 Task: Find connections with filter location Dahegām with filter topic #Socialmediaadvertisingwith filter profile language German with filter current company Soho House & Co with filter school Sree Sastha Institute of Engineering and Technology with filter industry Research Services with filter service category Telecommunications with filter keywords title Playwright
Action: Mouse moved to (501, 74)
Screenshot: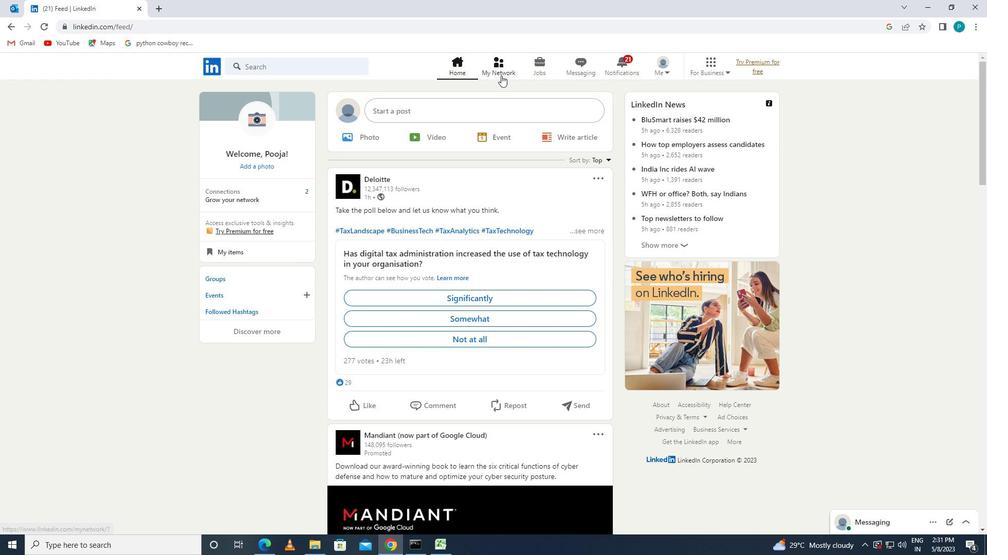 
Action: Mouse pressed left at (501, 74)
Screenshot: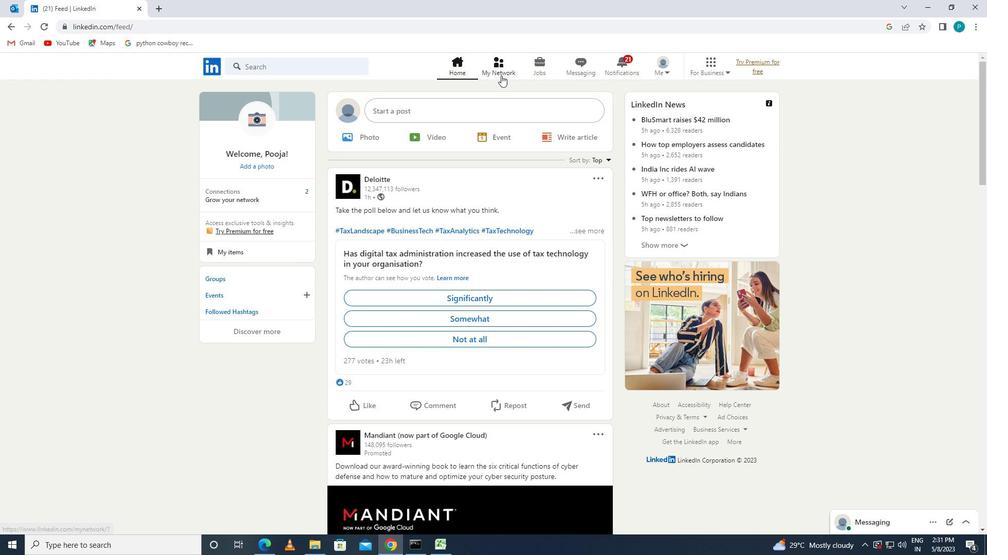 
Action: Mouse moved to (272, 118)
Screenshot: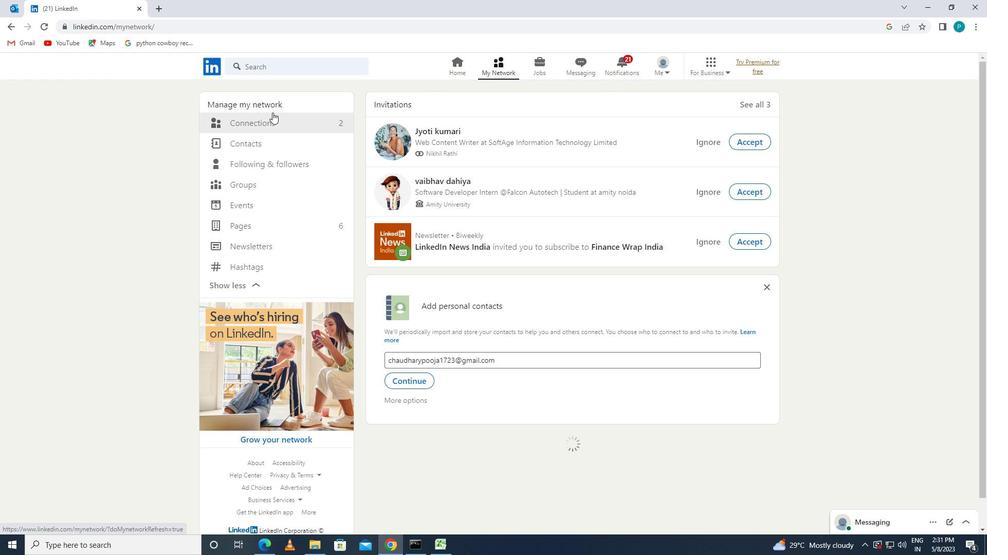 
Action: Mouse pressed left at (272, 118)
Screenshot: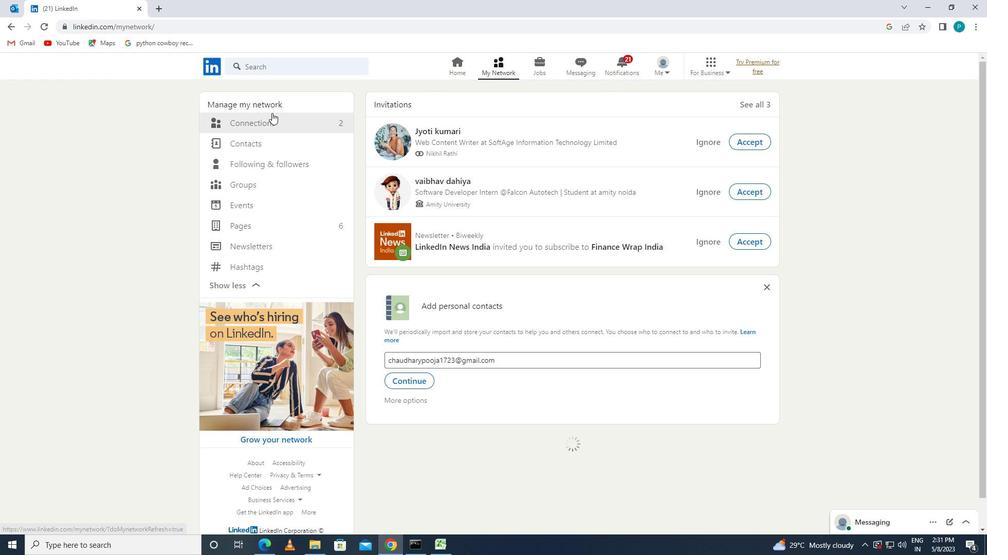 
Action: Mouse moved to (571, 122)
Screenshot: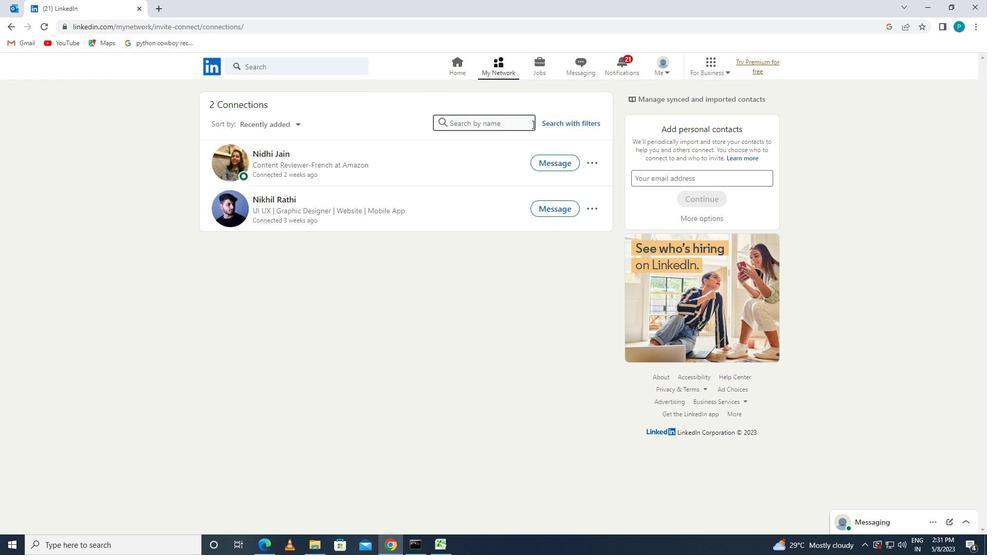 
Action: Mouse pressed left at (571, 122)
Screenshot: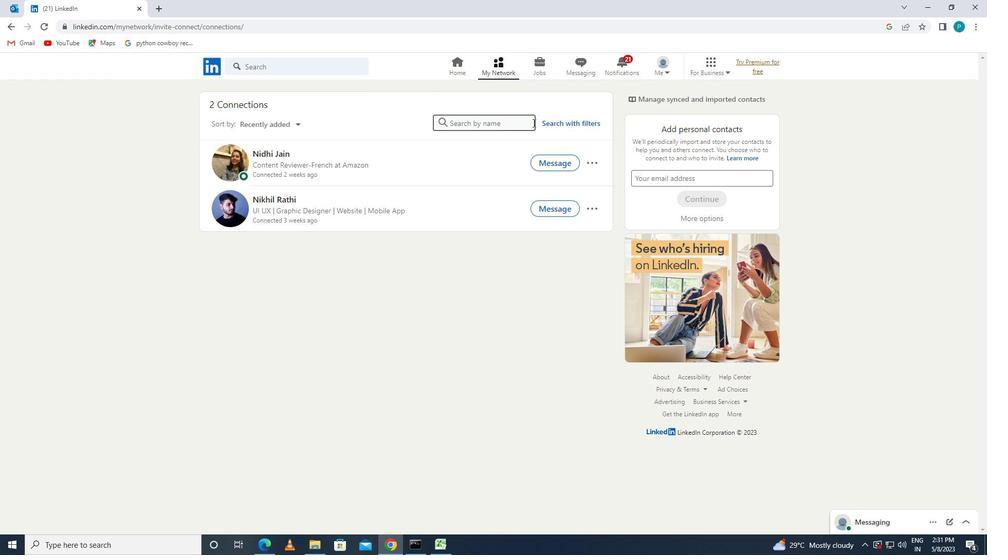 
Action: Mouse moved to (520, 88)
Screenshot: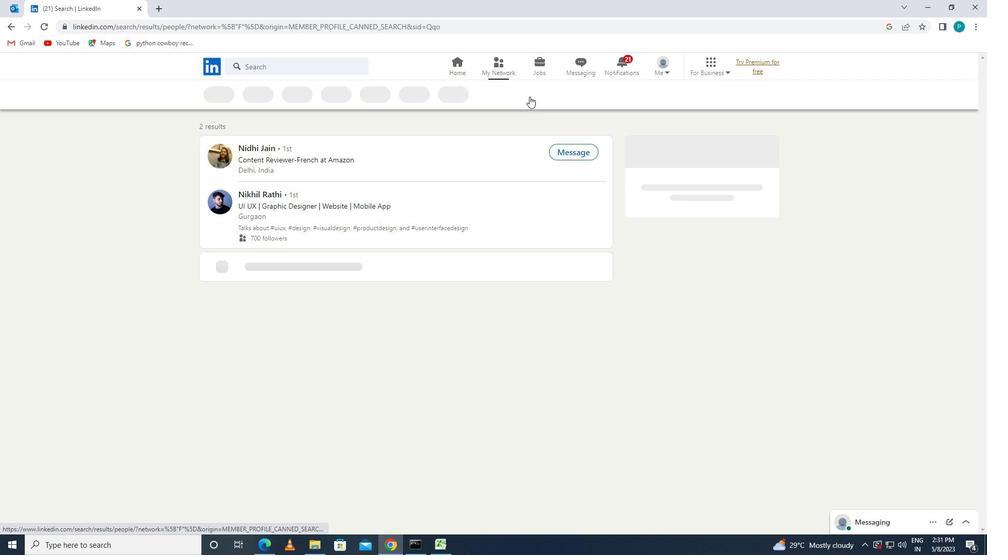 
Action: Mouse pressed left at (520, 88)
Screenshot: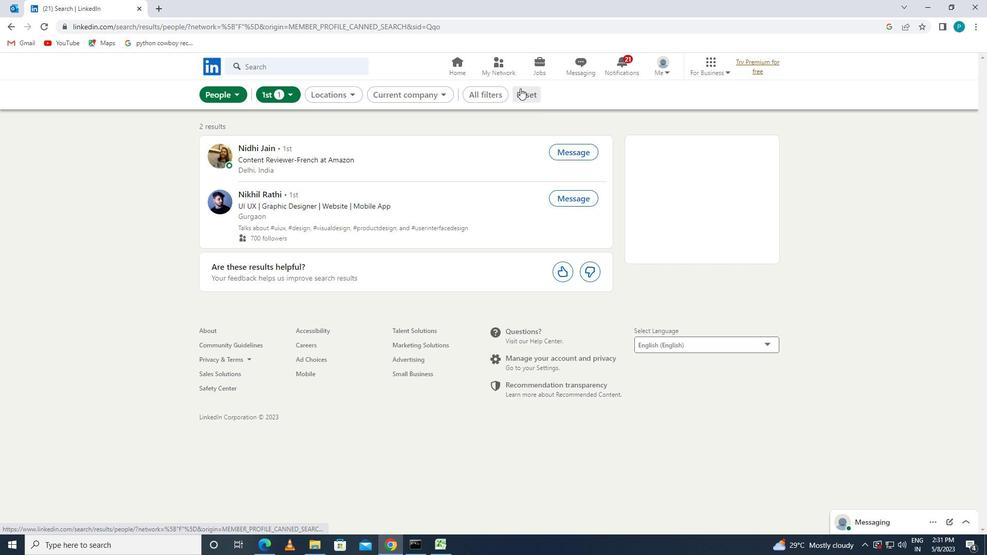 
Action: Mouse moved to (513, 94)
Screenshot: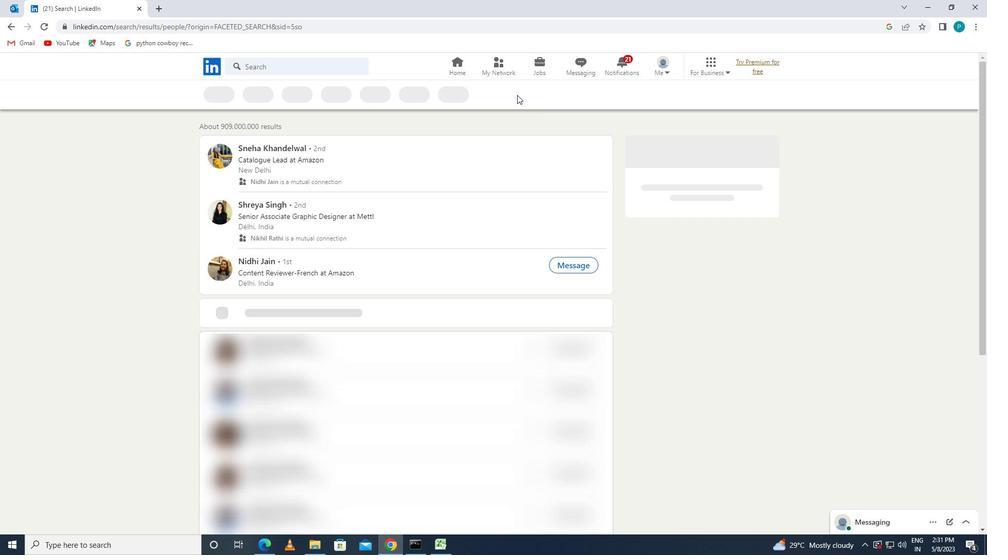 
Action: Mouse pressed left at (513, 94)
Screenshot: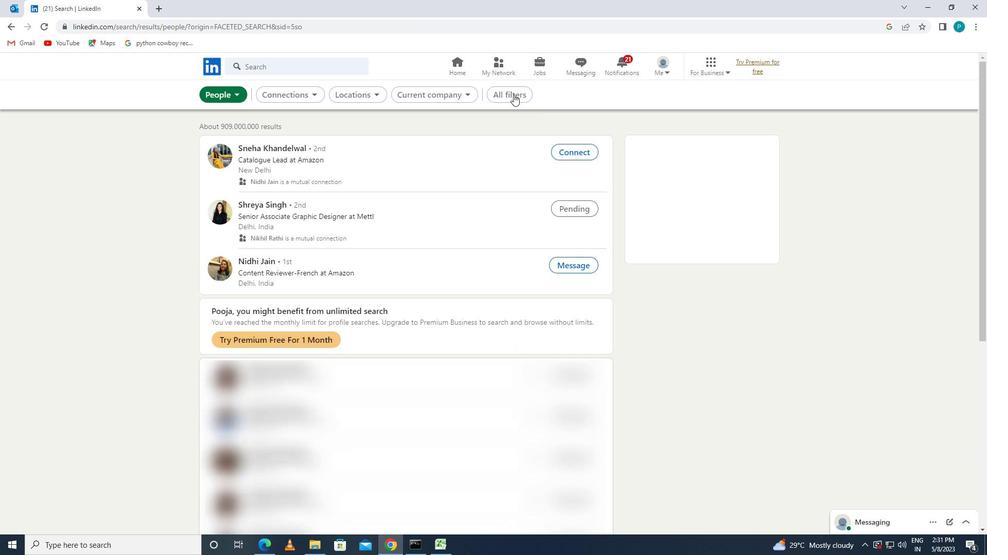 
Action: Mouse moved to (924, 385)
Screenshot: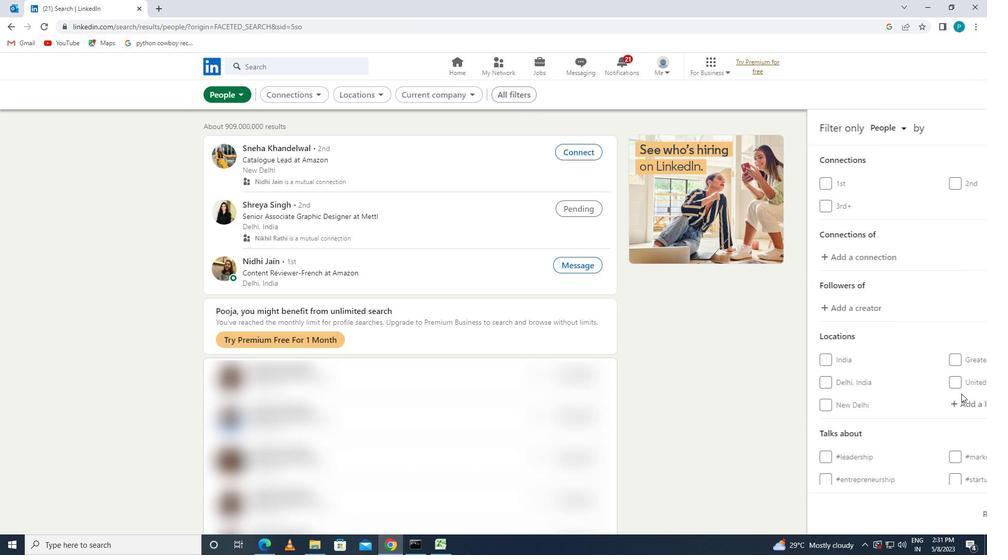 
Action: Mouse scrolled (924, 385) with delta (0, 0)
Screenshot: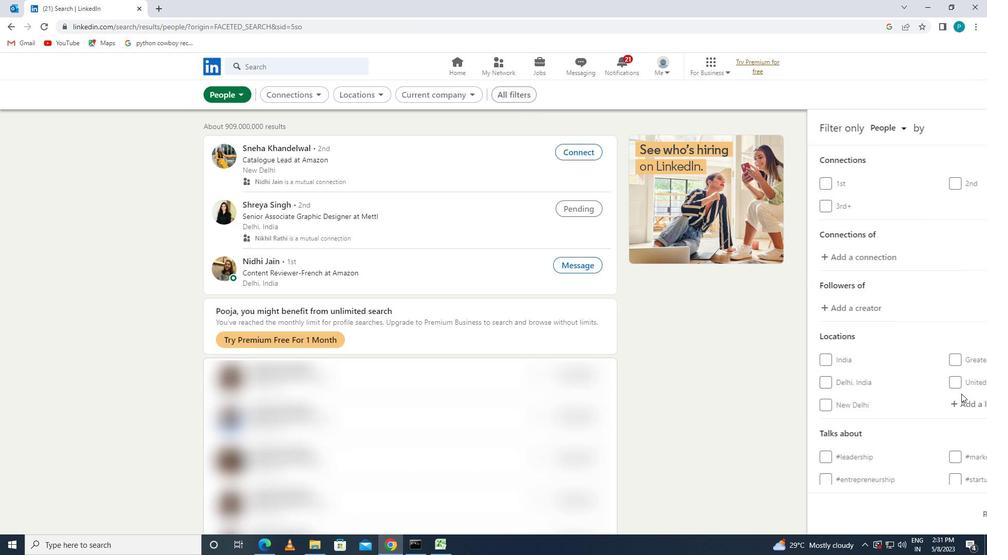 
Action: Mouse scrolled (924, 385) with delta (0, 0)
Screenshot: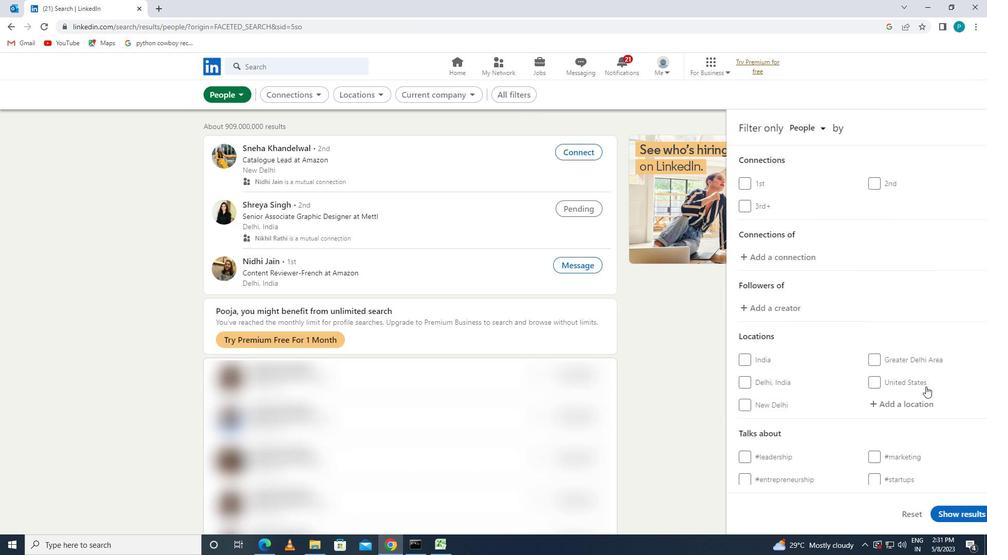 
Action: Mouse moved to (870, 306)
Screenshot: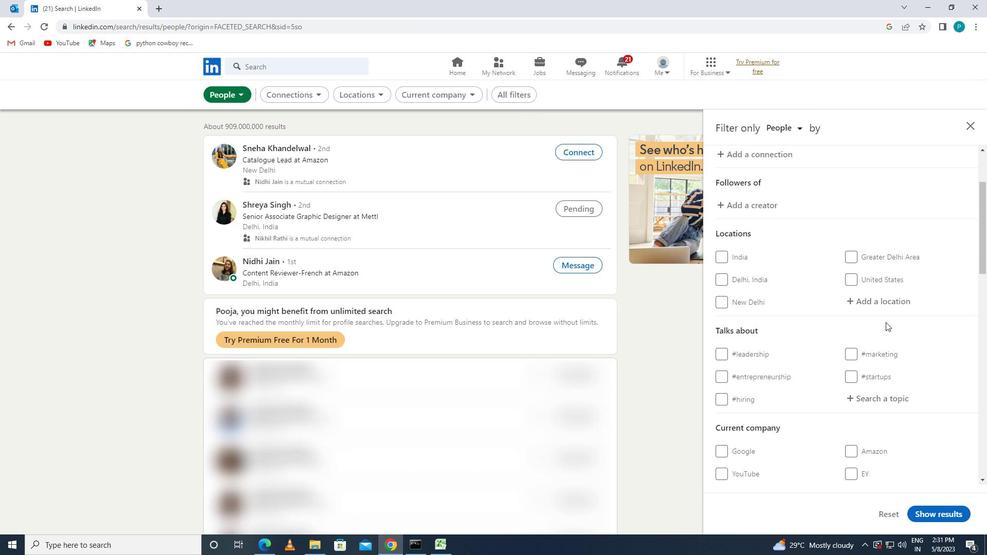 
Action: Mouse pressed left at (870, 306)
Screenshot: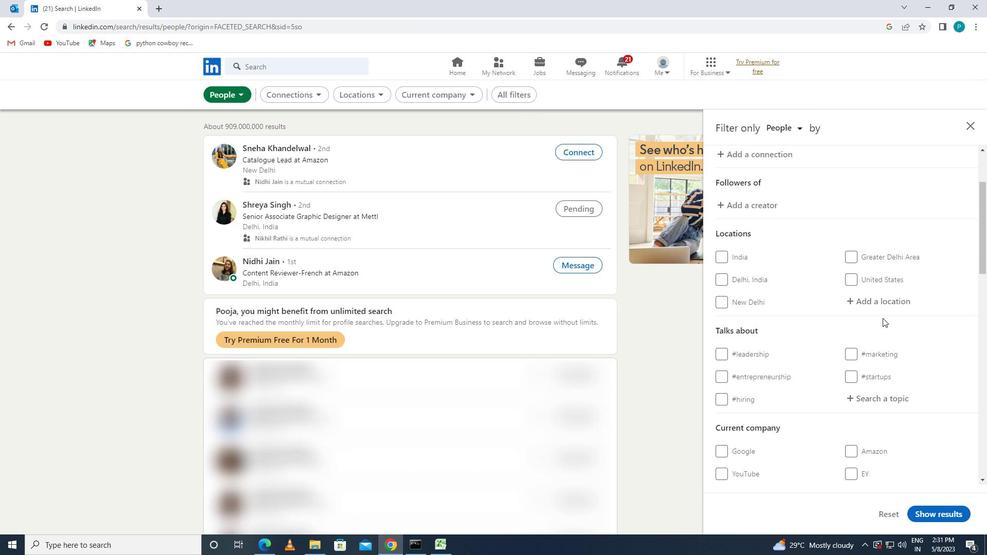 
Action: Key pressed <Key.caps_lock>d<Key.caps_lock>ahegam
Screenshot: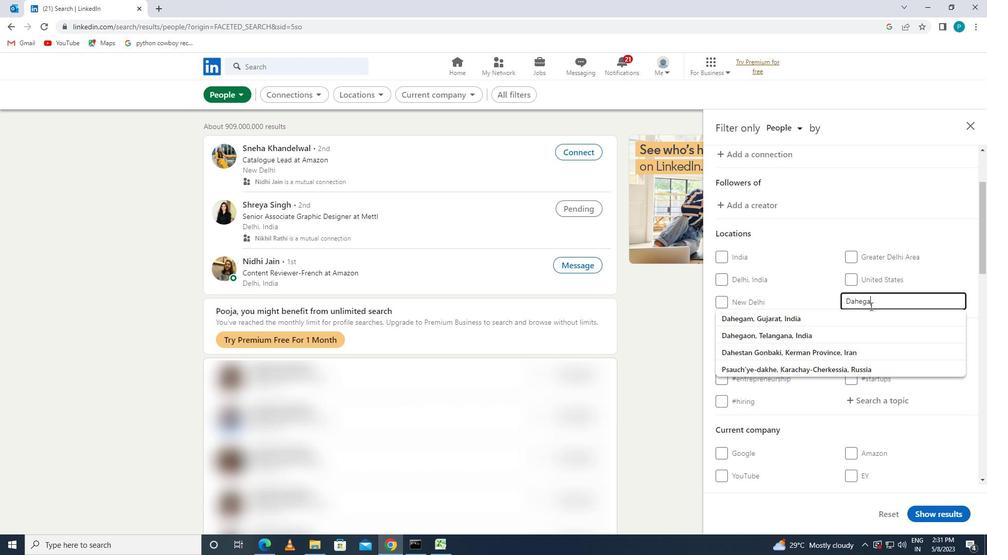 
Action: Mouse moved to (869, 313)
Screenshot: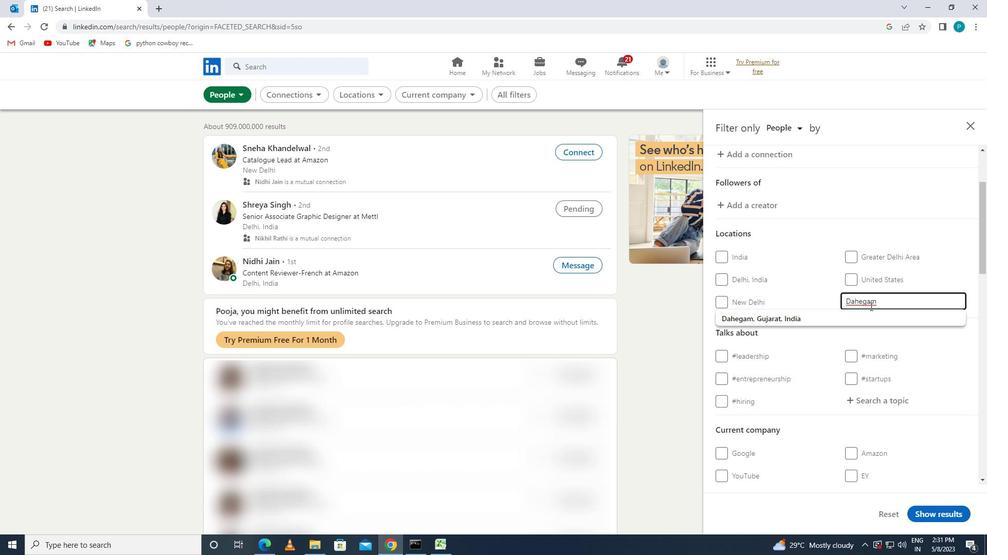 
Action: Mouse pressed left at (869, 313)
Screenshot: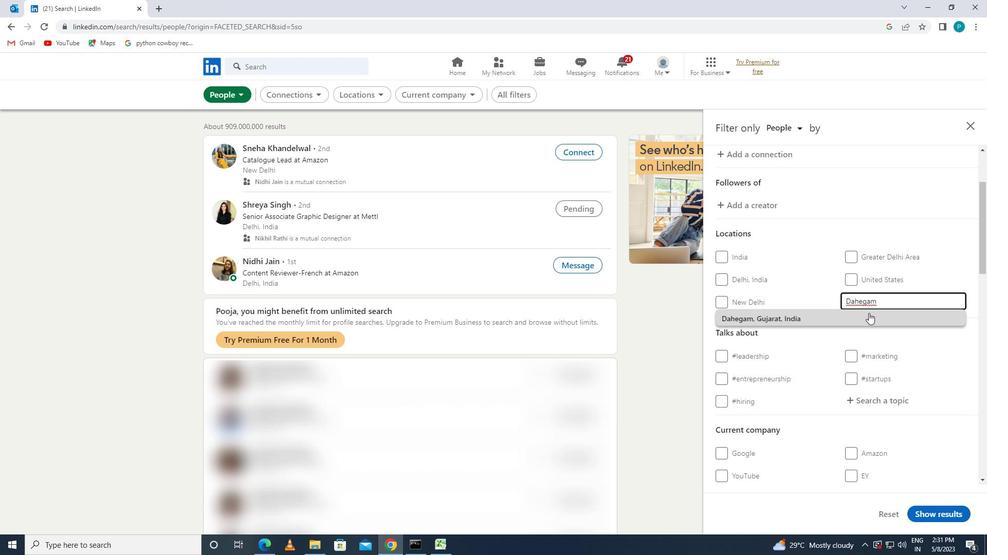 
Action: Mouse moved to (875, 323)
Screenshot: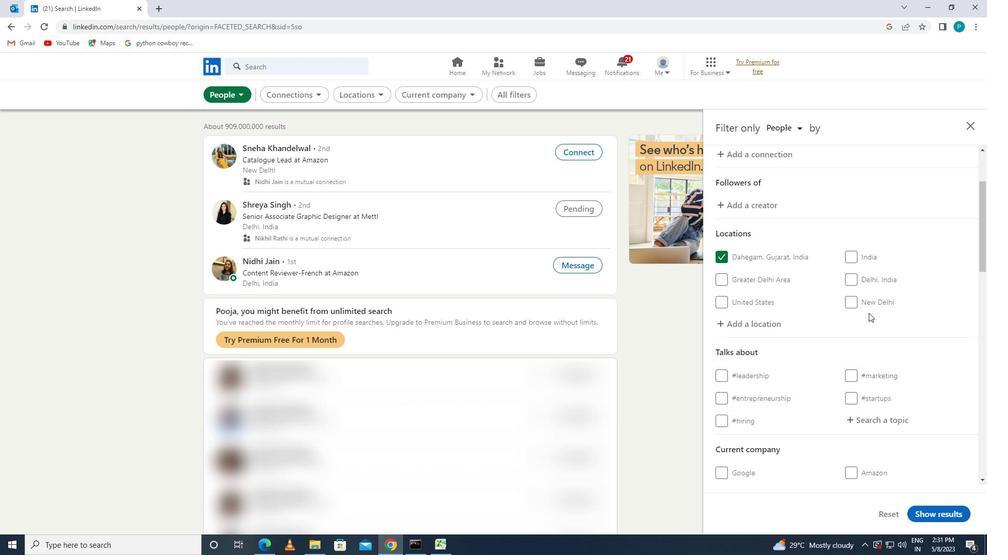 
Action: Mouse scrolled (875, 323) with delta (0, 0)
Screenshot: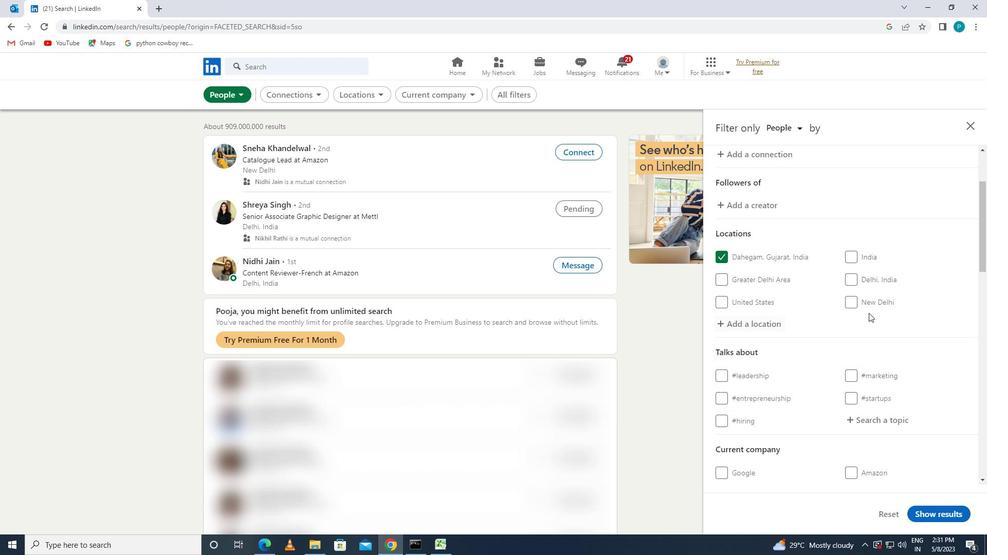 
Action: Mouse scrolled (875, 323) with delta (0, 0)
Screenshot: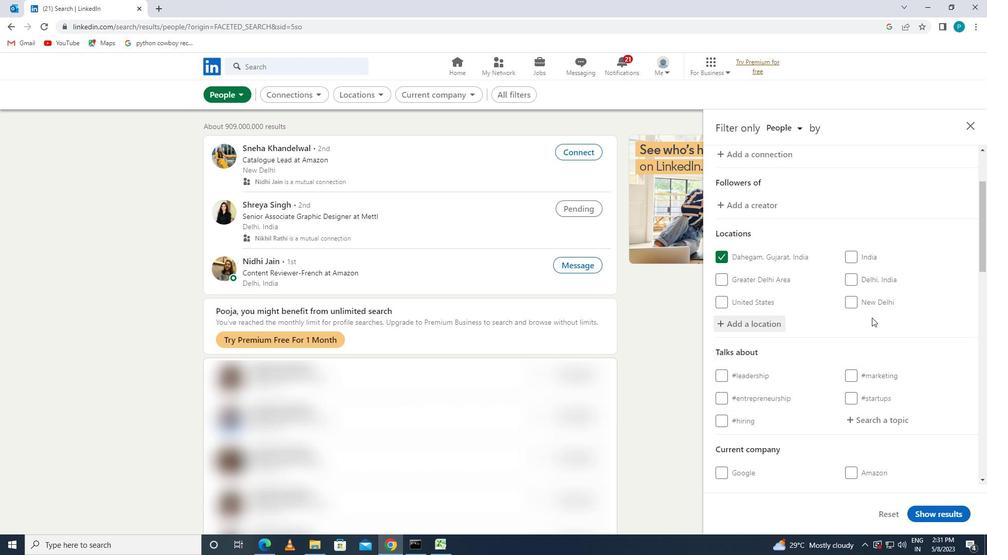 
Action: Mouse pressed left at (875, 323)
Screenshot: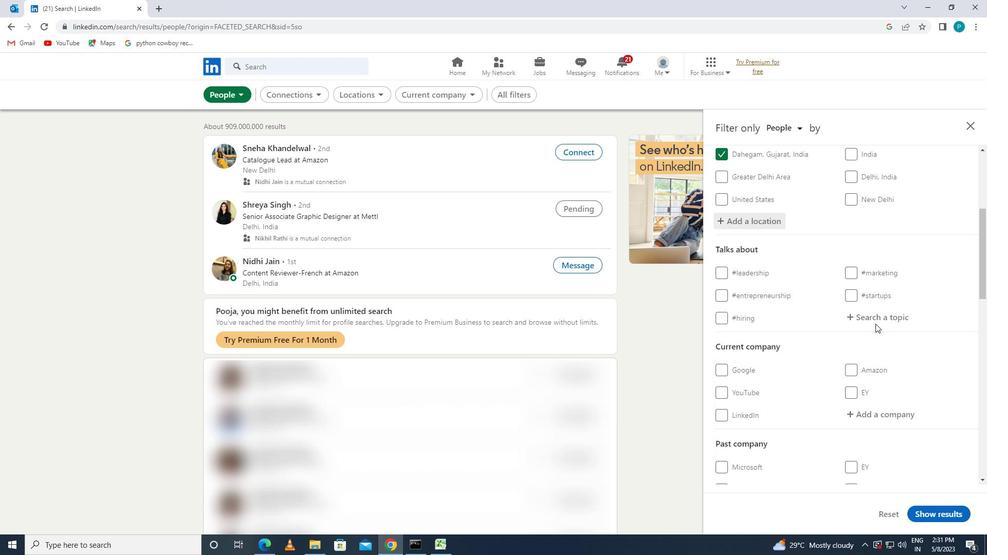 
Action: Key pressed <Key.shift>#<Key.caps_lock>S<Key.caps_lock>OCIALMEDIAADVERTISING
Screenshot: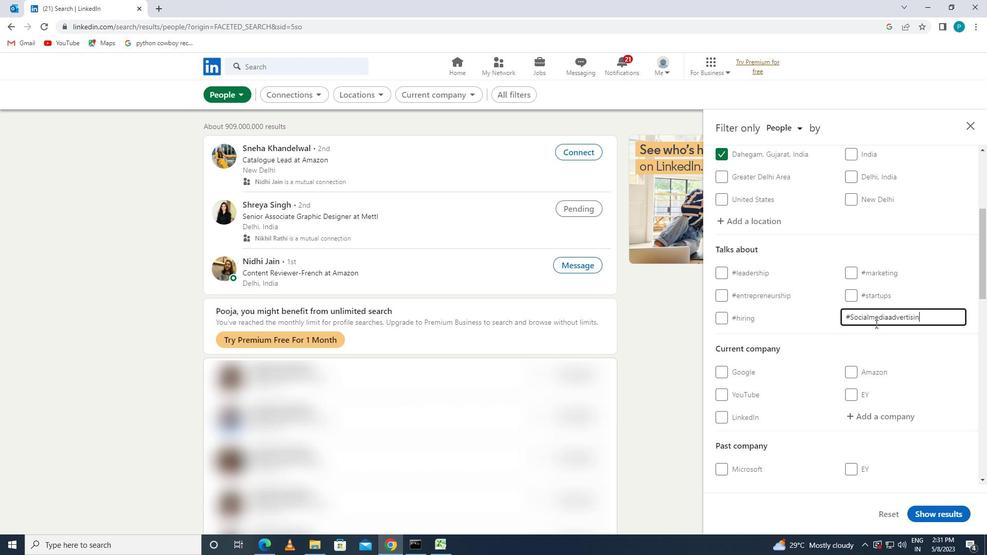 
Action: Mouse moved to (872, 331)
Screenshot: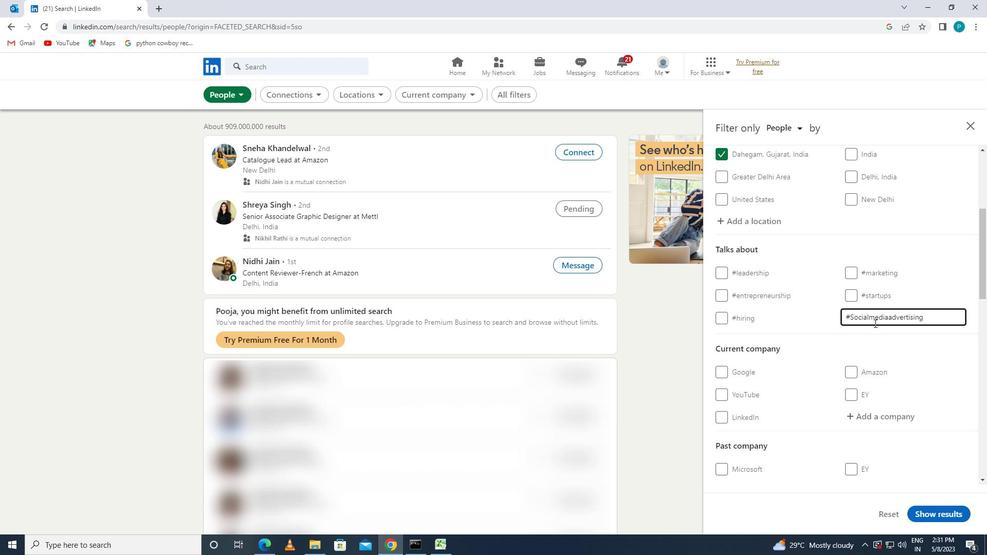 
Action: Mouse scrolled (872, 331) with delta (0, 0)
Screenshot: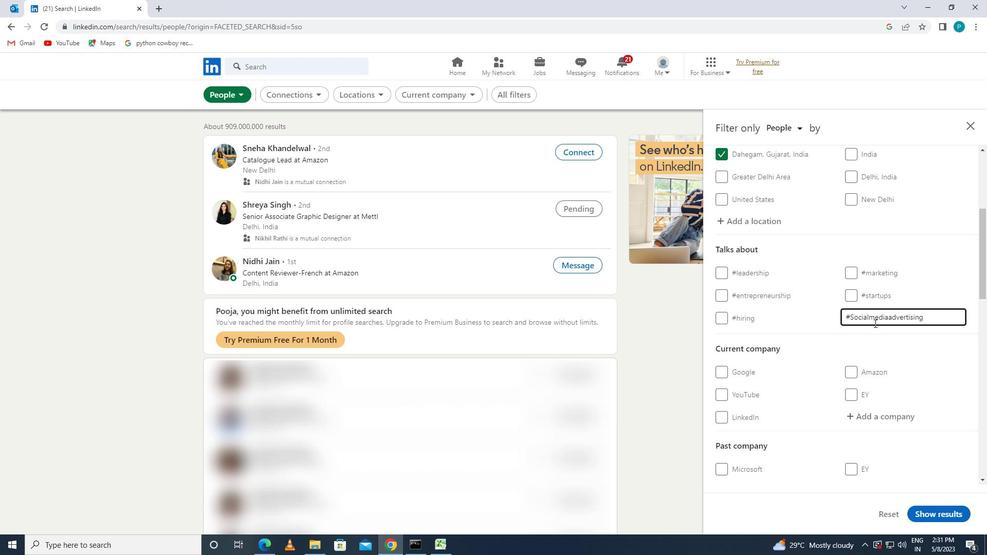
Action: Mouse scrolled (872, 331) with delta (0, 0)
Screenshot: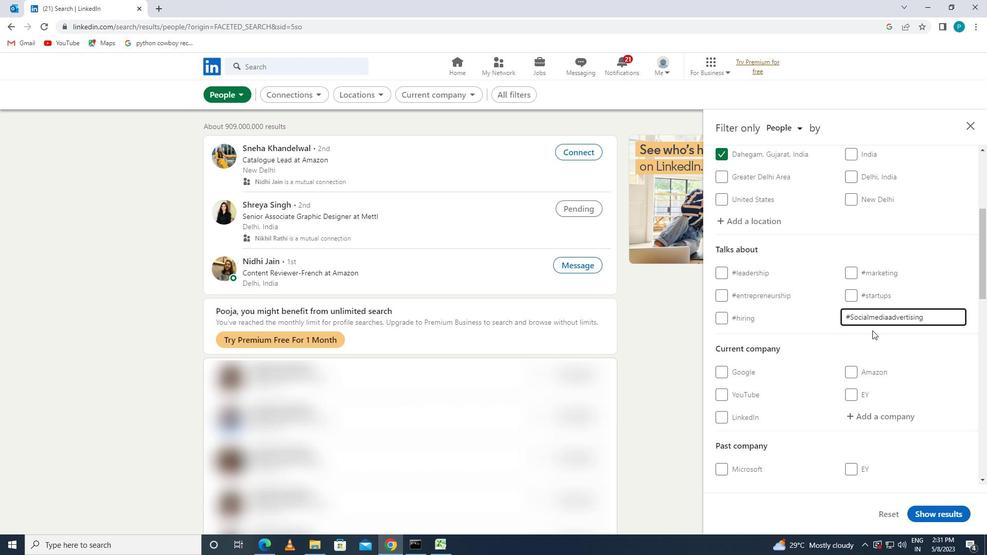 
Action: Mouse scrolled (872, 331) with delta (0, 0)
Screenshot: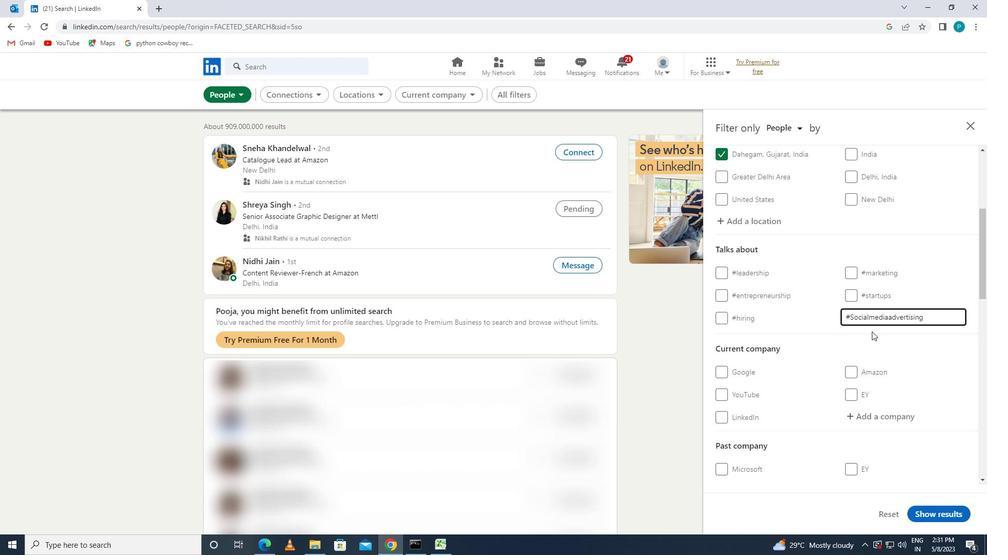 
Action: Mouse moved to (832, 348)
Screenshot: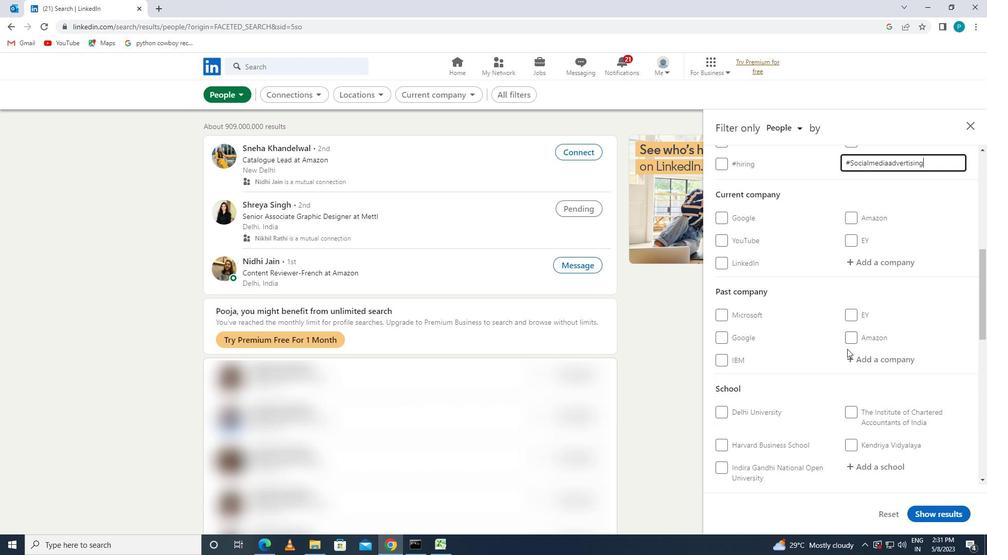 
Action: Mouse scrolled (832, 348) with delta (0, 0)
Screenshot: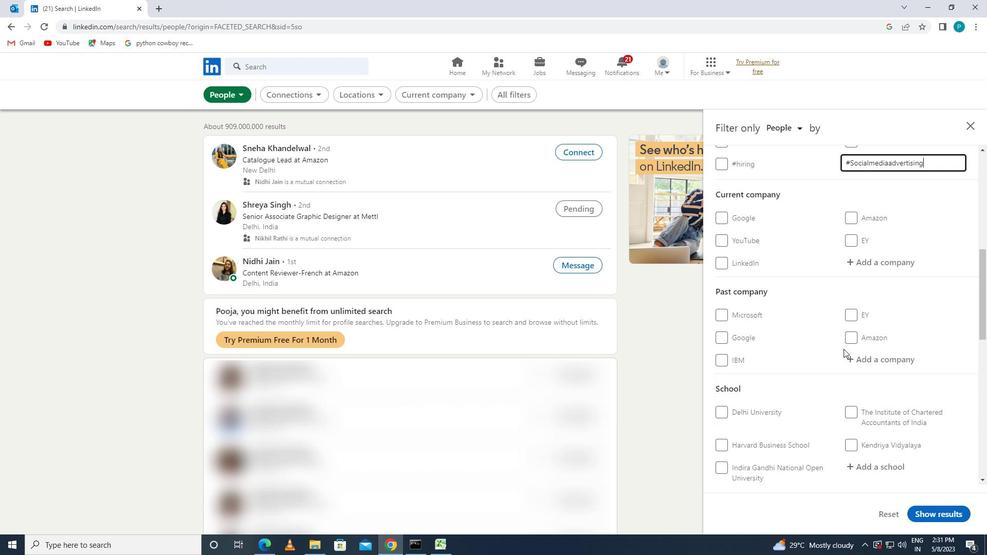 
Action: Mouse scrolled (832, 348) with delta (0, 0)
Screenshot: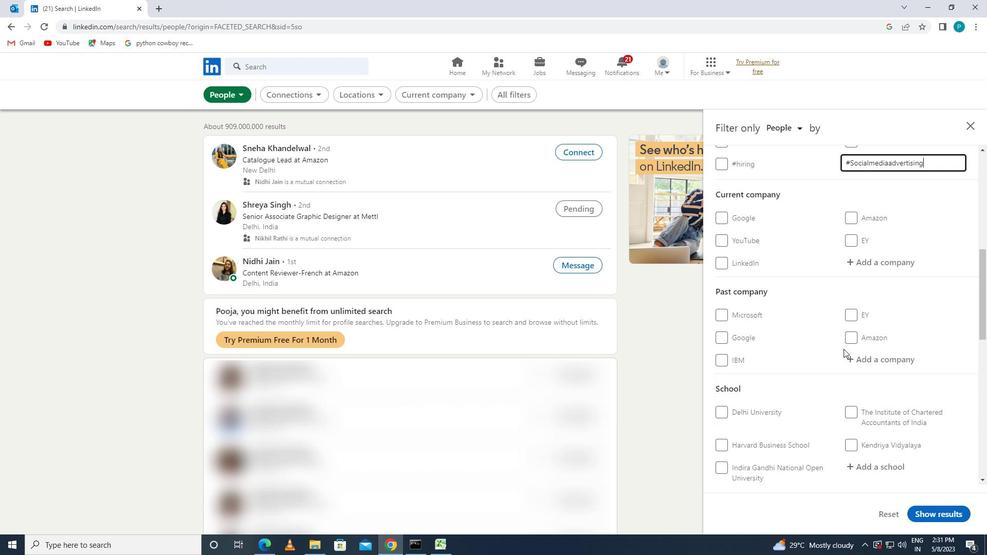 
Action: Mouse scrolled (832, 348) with delta (0, 0)
Screenshot: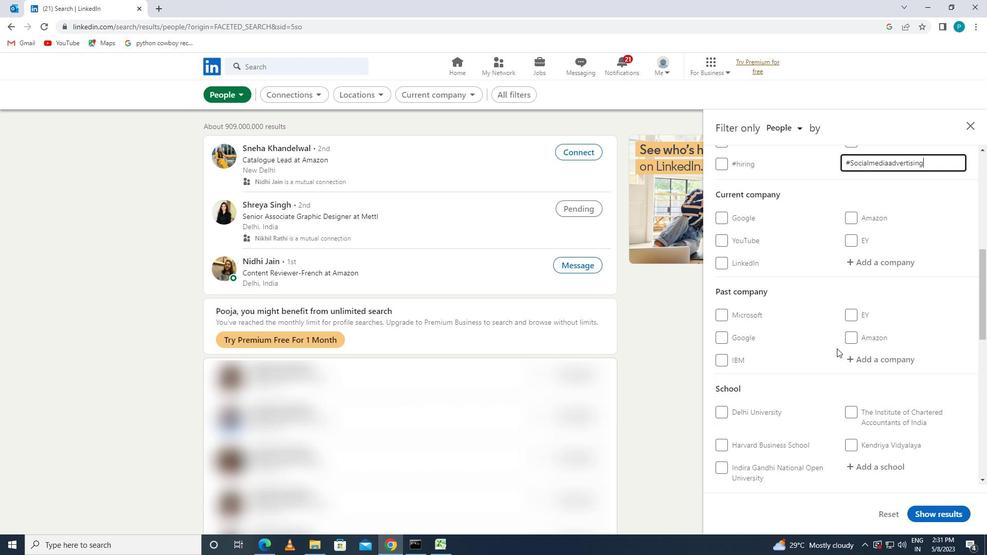 
Action: Mouse scrolled (832, 348) with delta (0, 0)
Screenshot: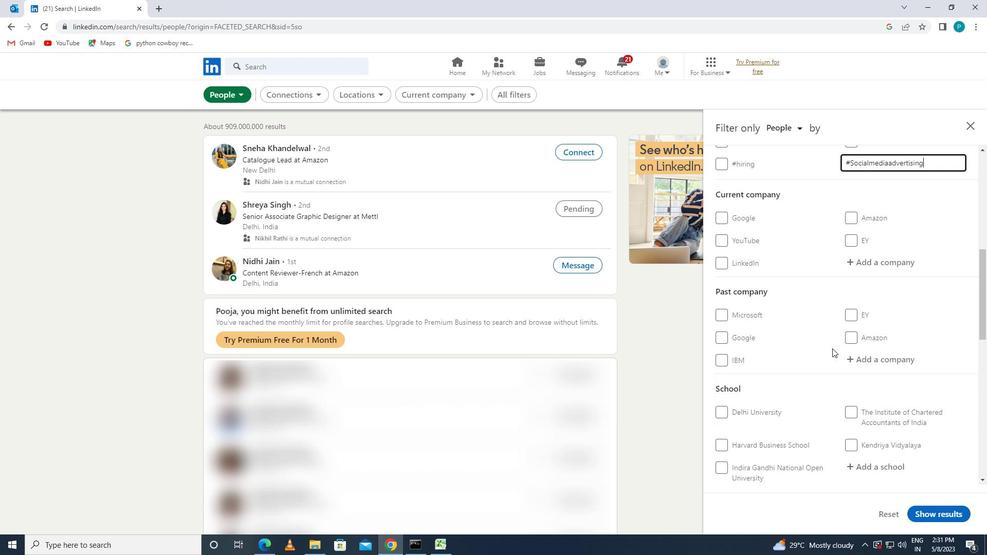 
Action: Mouse moved to (781, 369)
Screenshot: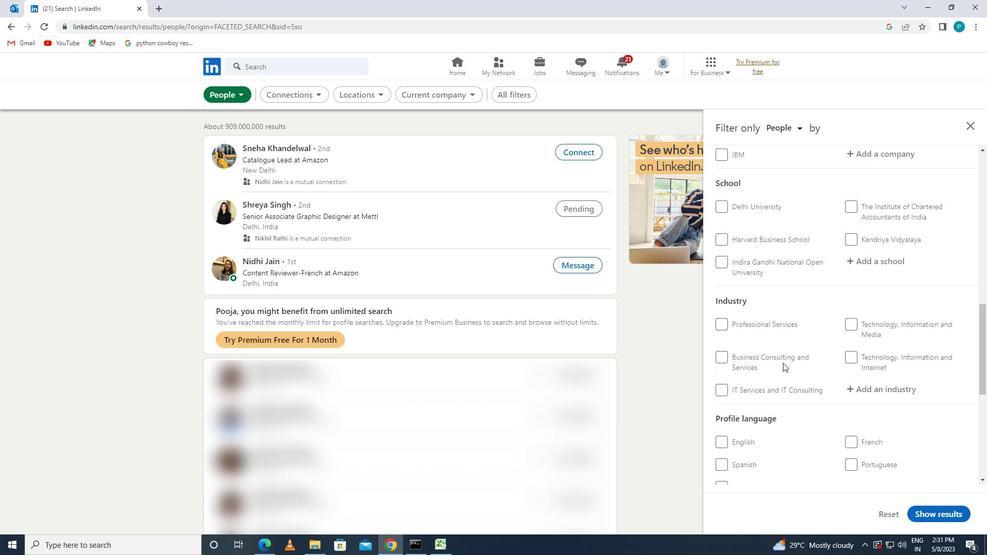 
Action: Mouse scrolled (781, 368) with delta (0, 0)
Screenshot: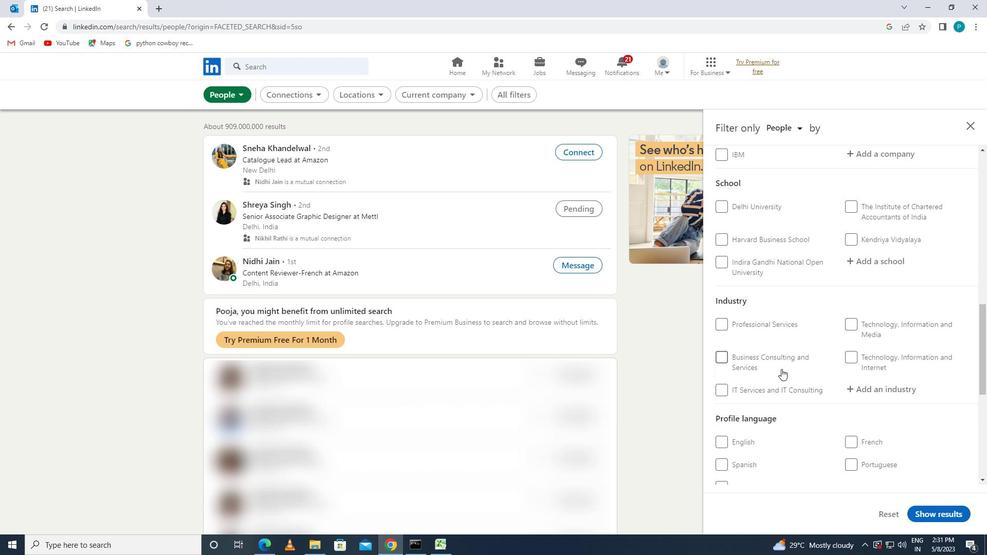 
Action: Mouse moved to (740, 430)
Screenshot: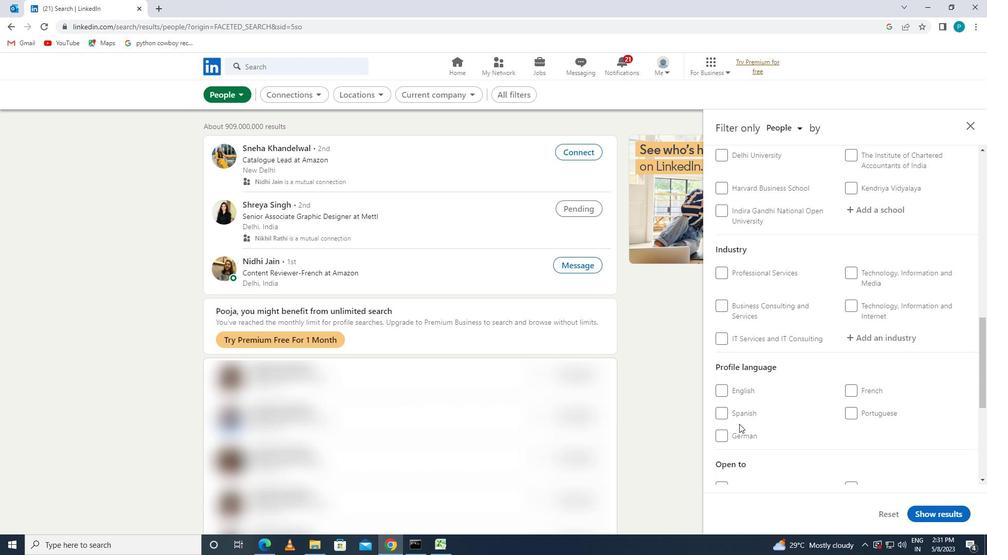 
Action: Mouse pressed left at (740, 430)
Screenshot: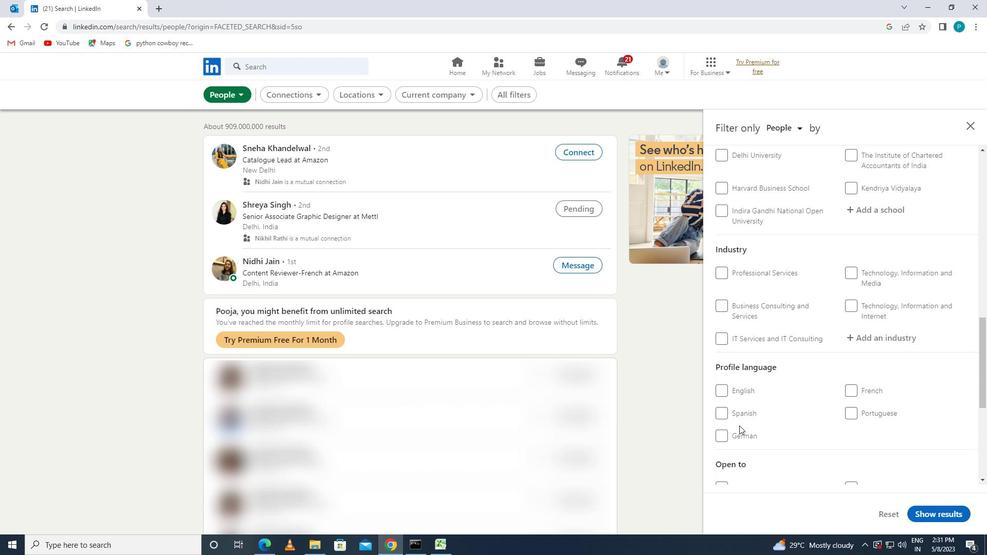 
Action: Mouse moved to (847, 394)
Screenshot: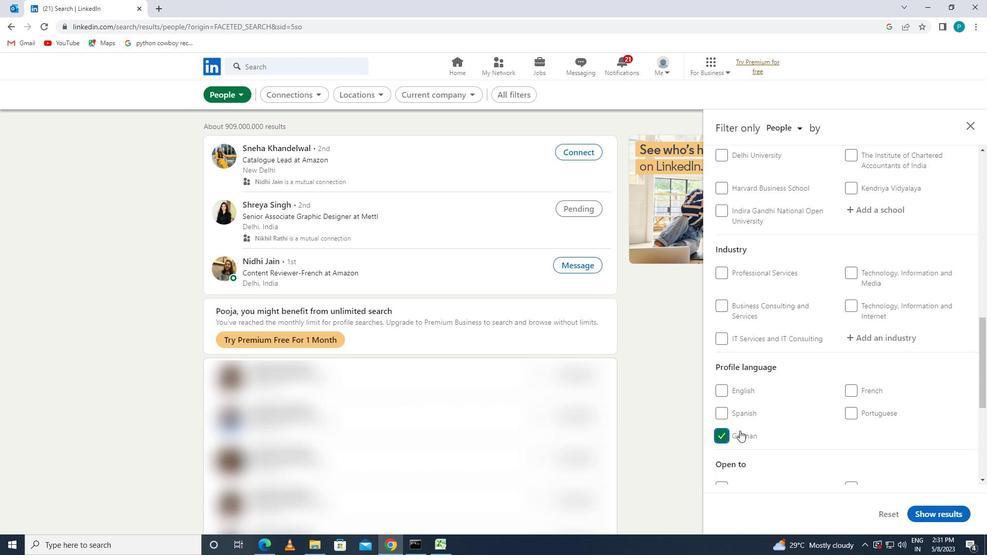 
Action: Mouse scrolled (847, 394) with delta (0, 0)
Screenshot: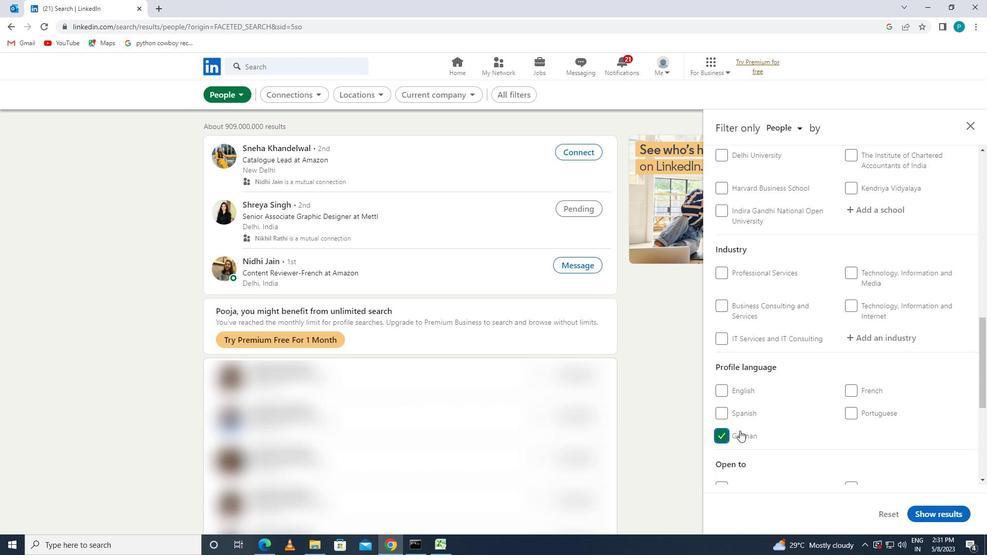 
Action: Mouse moved to (847, 391)
Screenshot: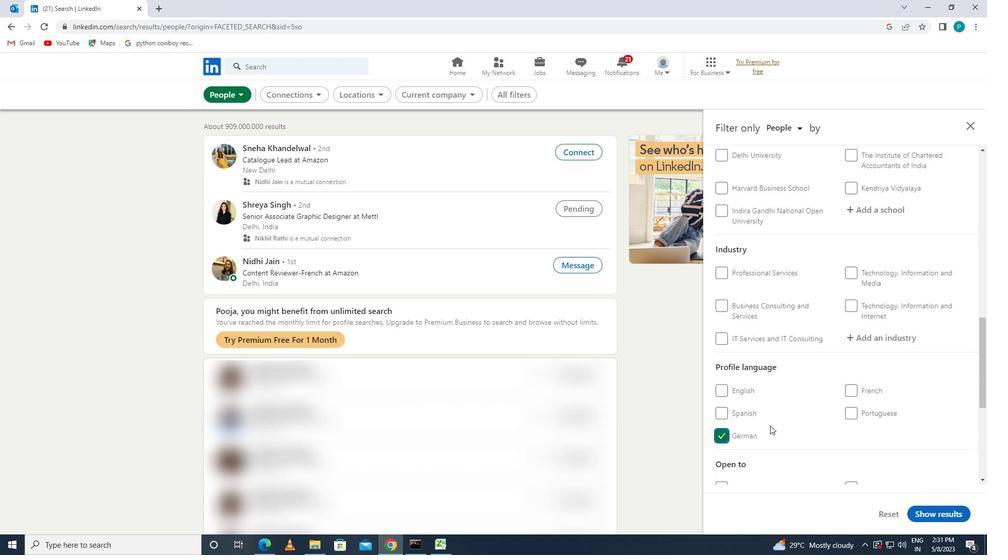 
Action: Mouse scrolled (847, 391) with delta (0, 0)
Screenshot: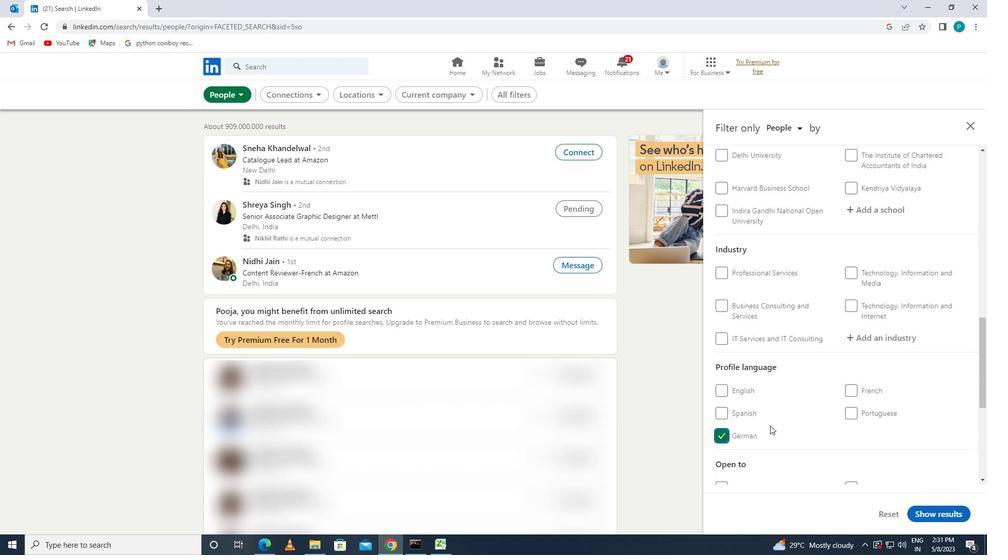 
Action: Mouse moved to (847, 390)
Screenshot: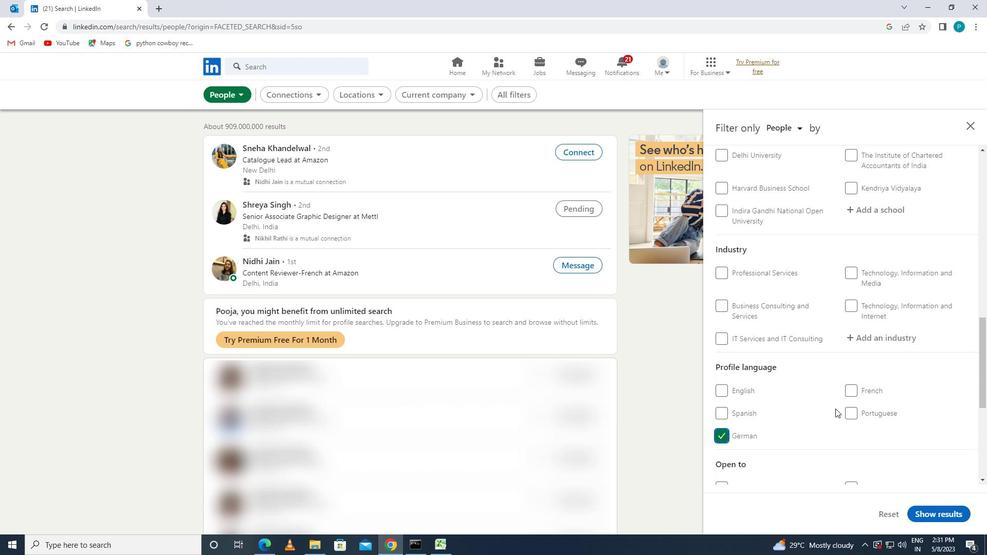 
Action: Mouse scrolled (847, 390) with delta (0, 0)
Screenshot: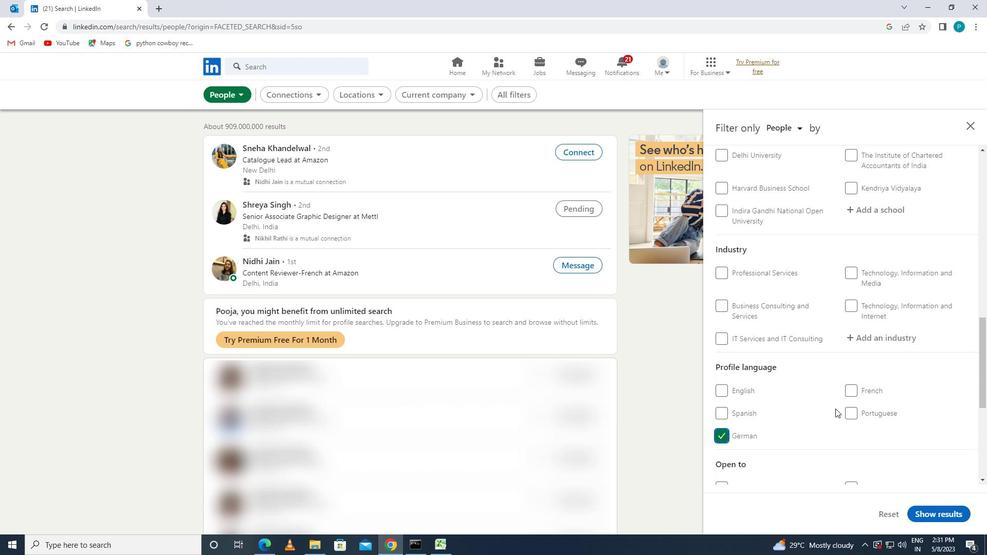 
Action: Mouse moved to (851, 347)
Screenshot: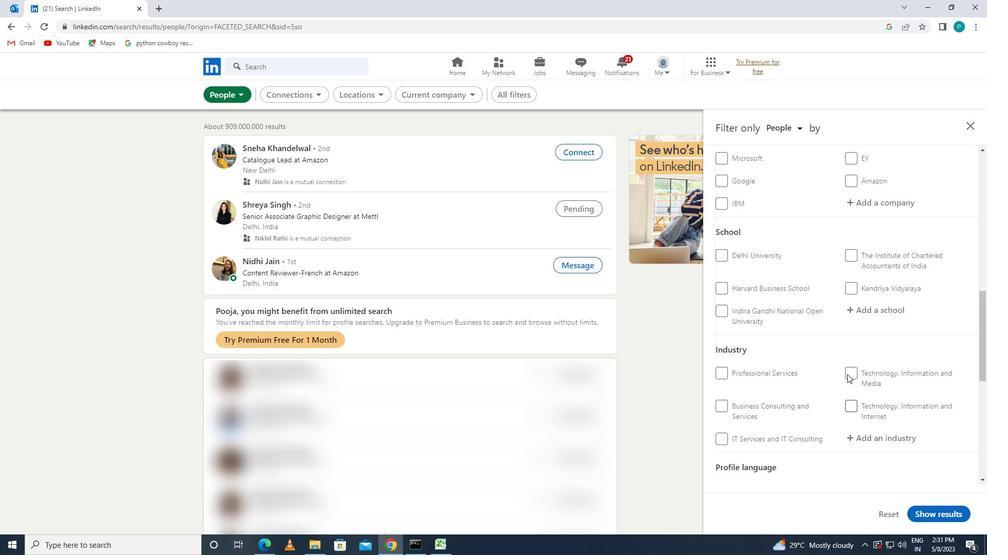 
Action: Mouse scrolled (851, 347) with delta (0, 0)
Screenshot: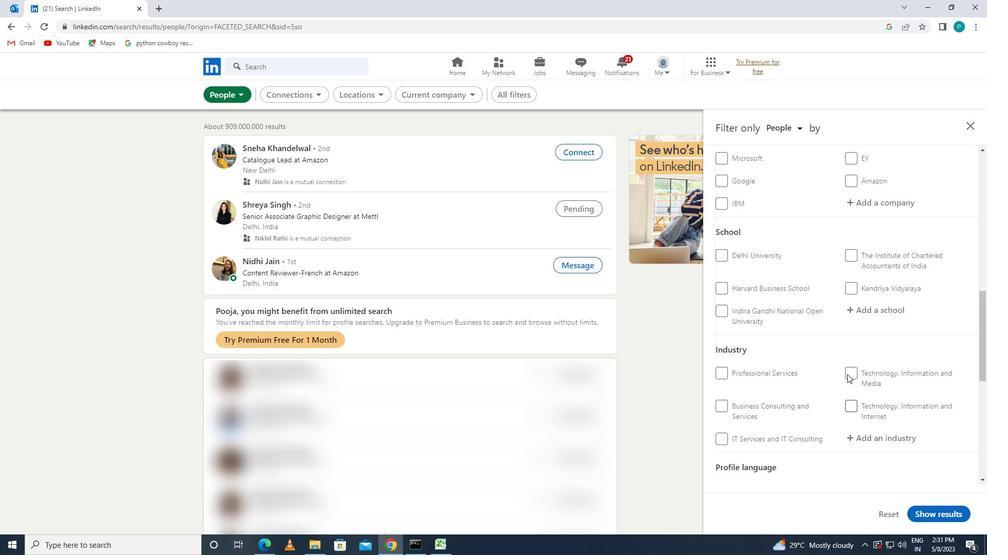 
Action: Mouse scrolled (851, 347) with delta (0, 0)
Screenshot: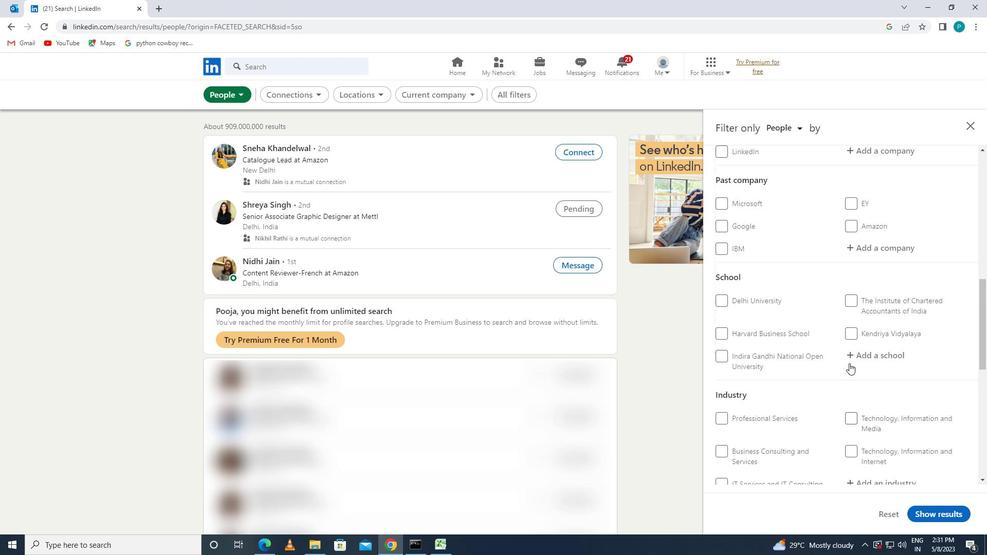 
Action: Mouse moved to (879, 265)
Screenshot: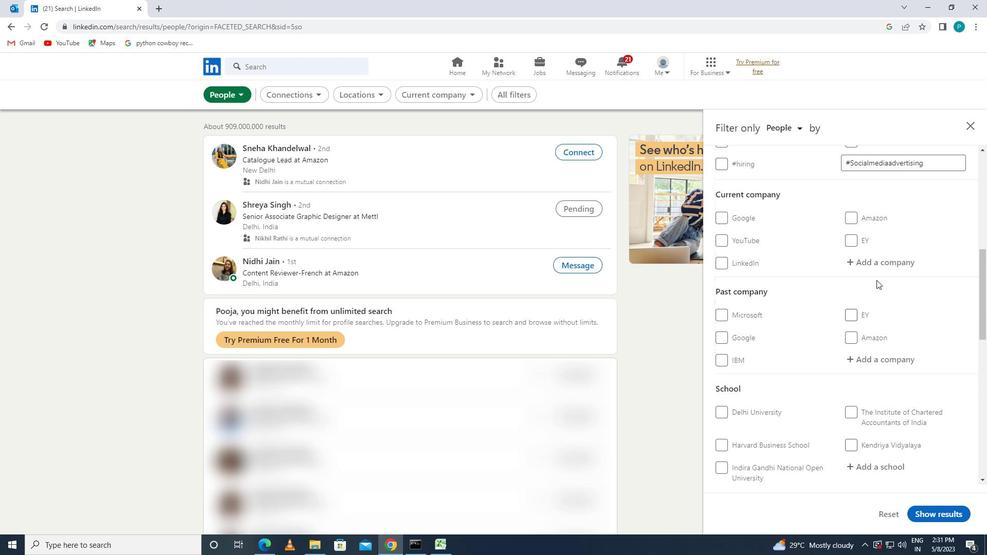 
Action: Mouse pressed left at (879, 265)
Screenshot: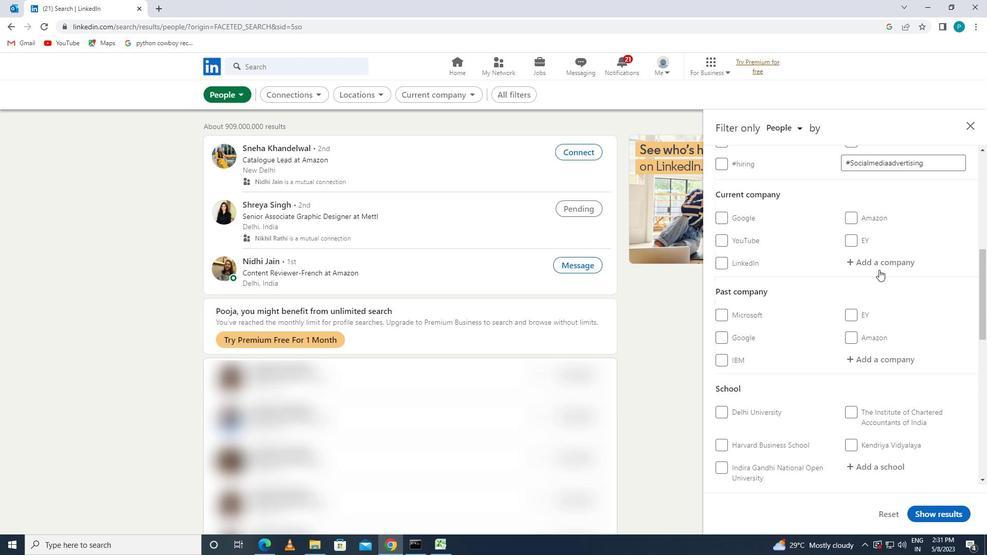 
Action: Key pressed <Key.caps_lock>S<Key.caps_lock>OHO
Screenshot: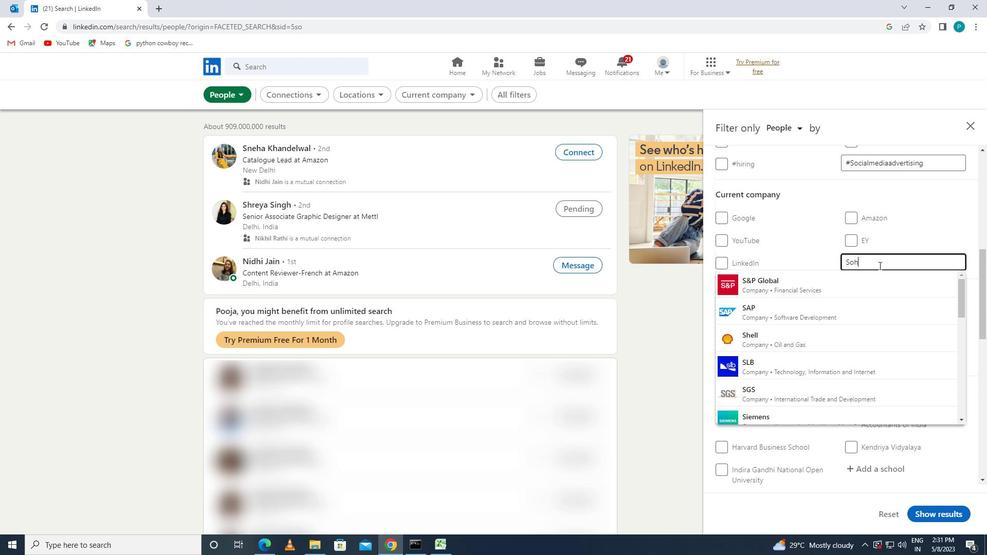 
Action: Mouse moved to (866, 284)
Screenshot: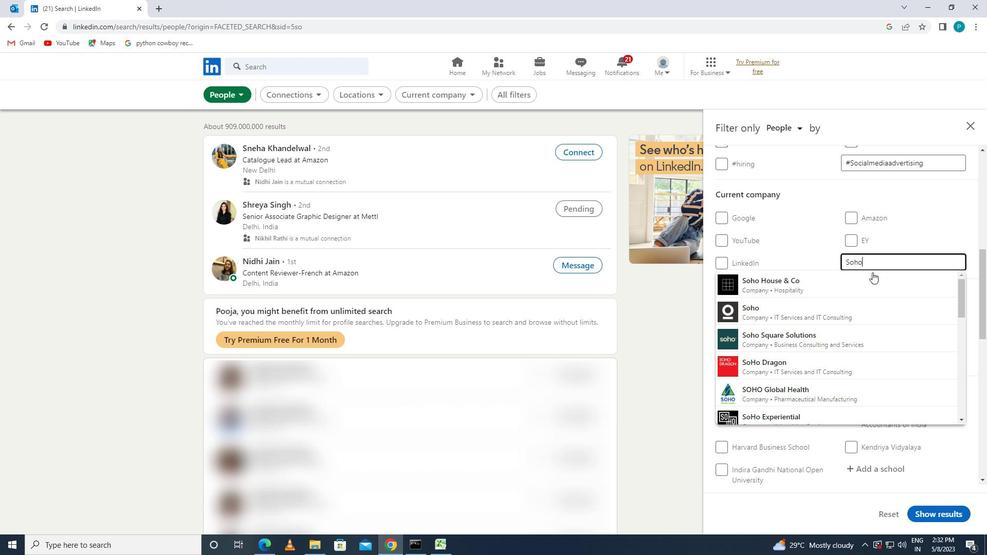 
Action: Mouse pressed left at (866, 284)
Screenshot: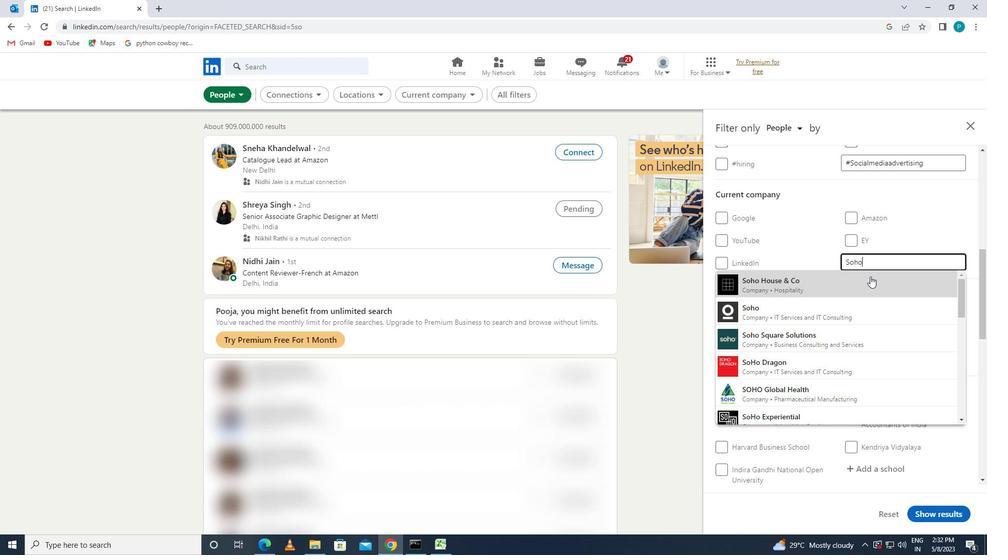 
Action: Mouse moved to (886, 292)
Screenshot: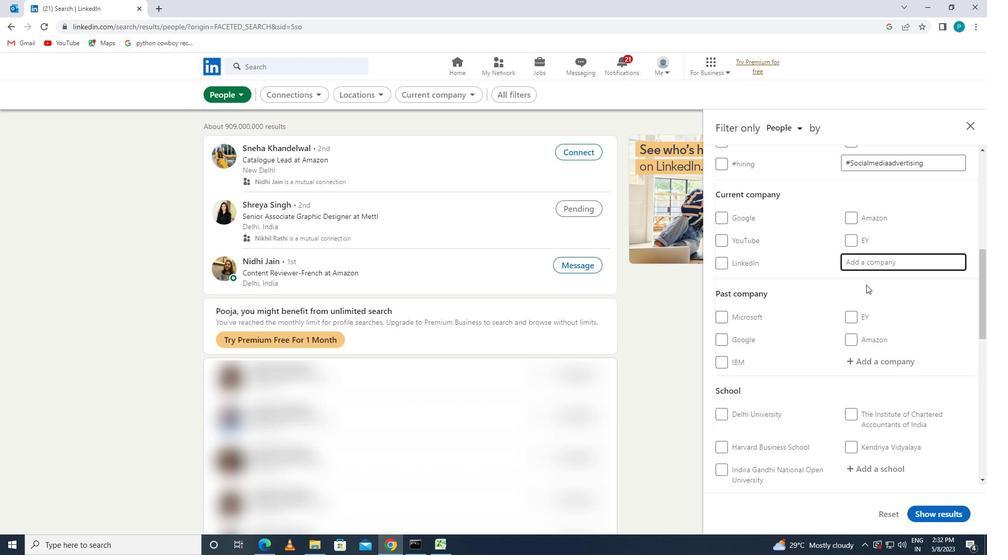 
Action: Mouse scrolled (886, 291) with delta (0, 0)
Screenshot: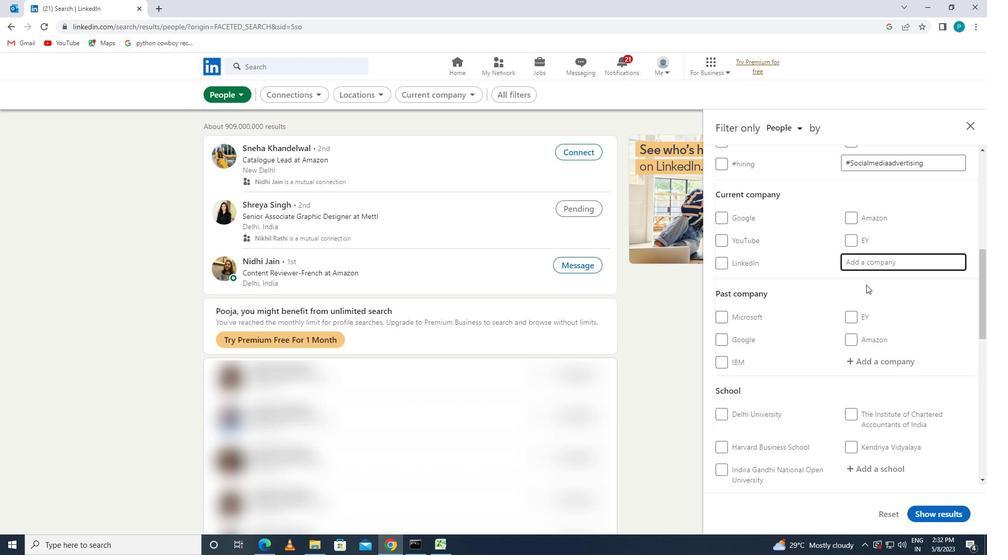 
Action: Mouse scrolled (886, 291) with delta (0, 0)
Screenshot: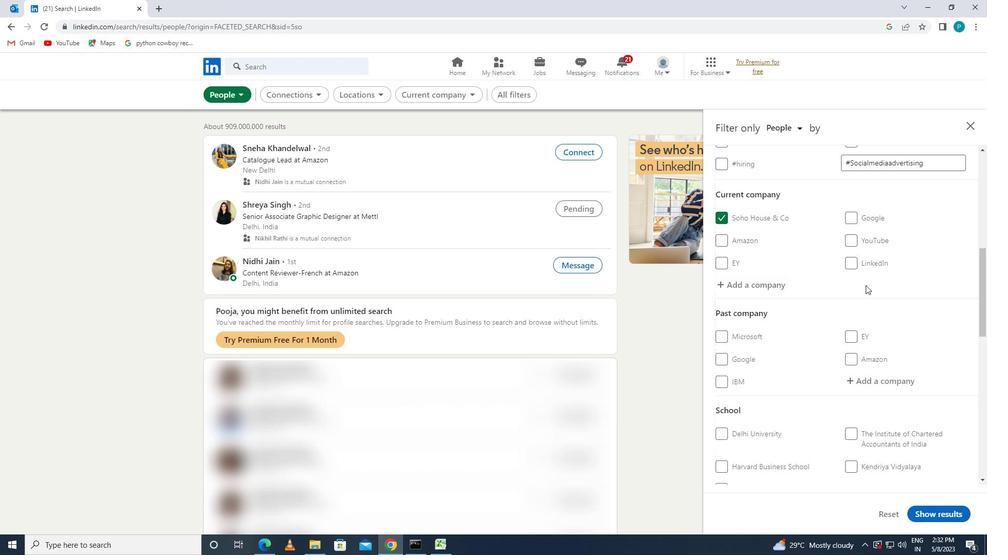 
Action: Mouse moved to (887, 292)
Screenshot: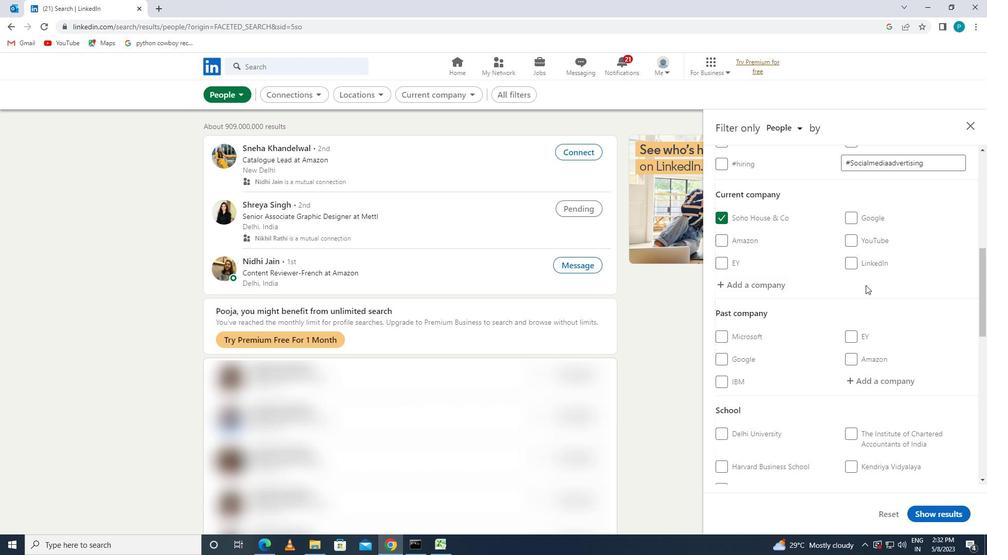 
Action: Mouse scrolled (887, 292) with delta (0, 0)
Screenshot: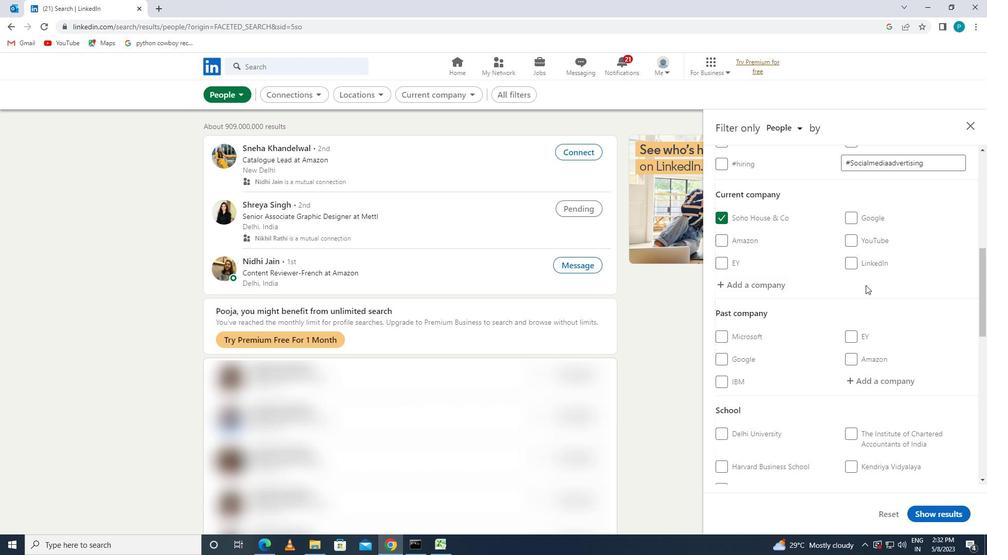 
Action: Mouse moved to (889, 329)
Screenshot: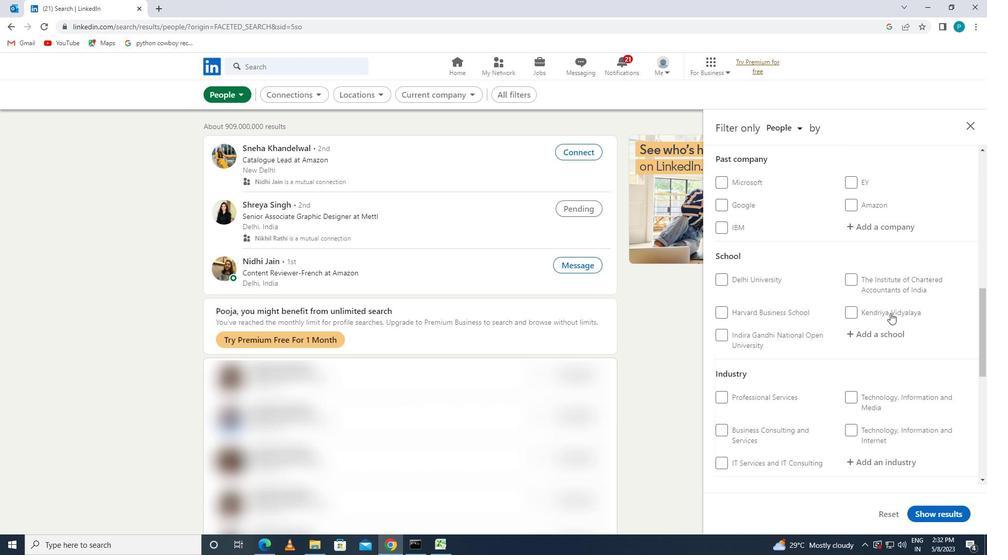
Action: Mouse pressed left at (889, 329)
Screenshot: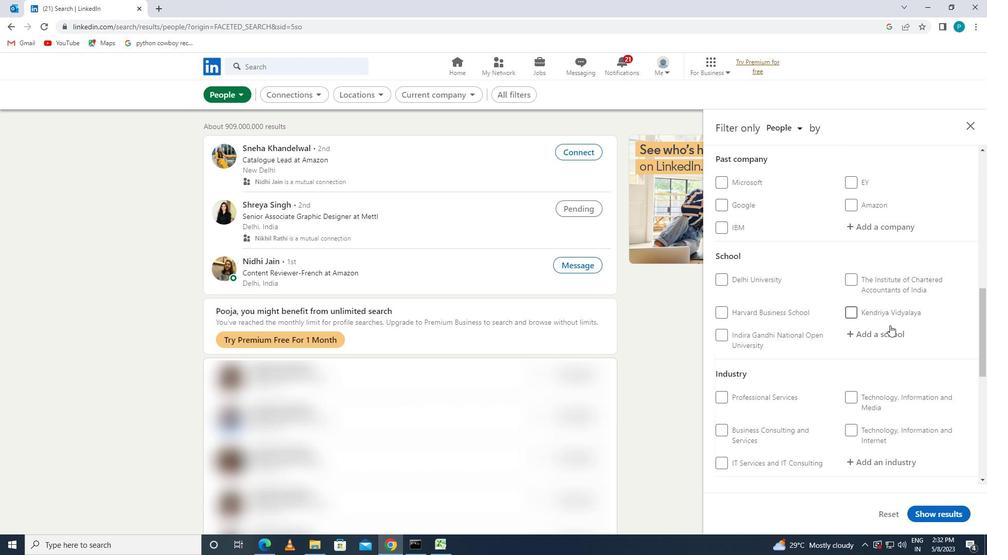 
Action: Key pressed <Key.caps_lock>S<Key.caps_lock>REE<Key.space><Key.caps_lock>S<Key.caps_lock>ATHA
Screenshot: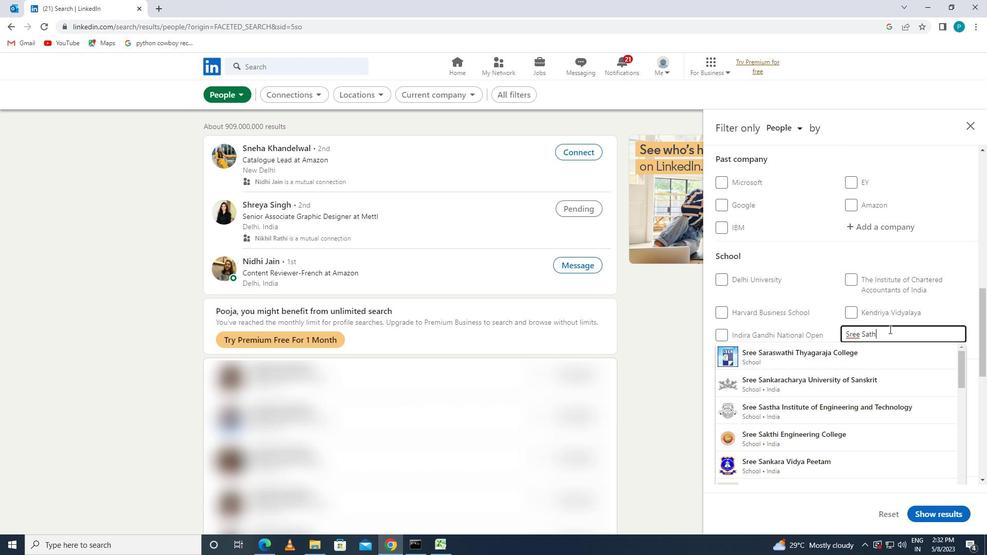 
Action: Mouse moved to (871, 335)
Screenshot: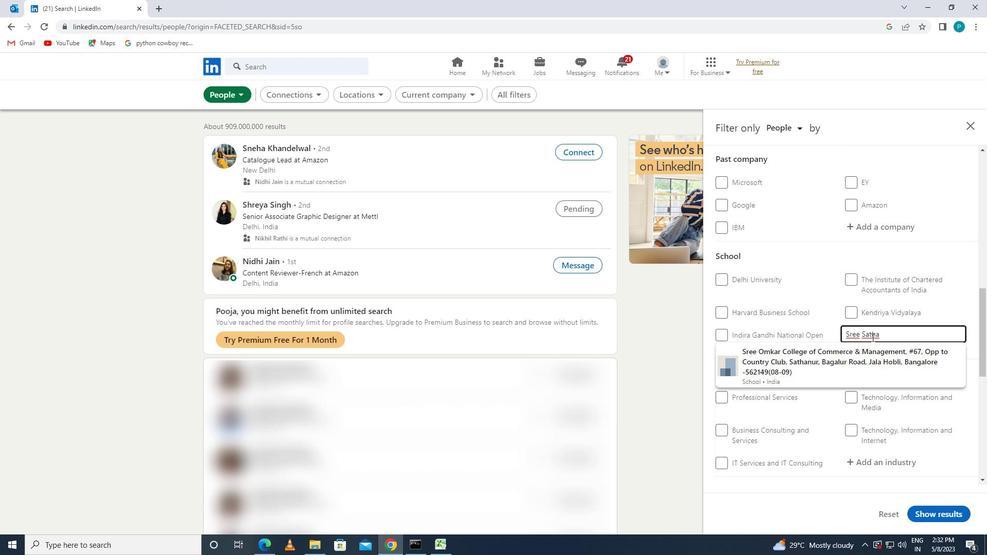 
Action: Mouse pressed left at (871, 335)
Screenshot: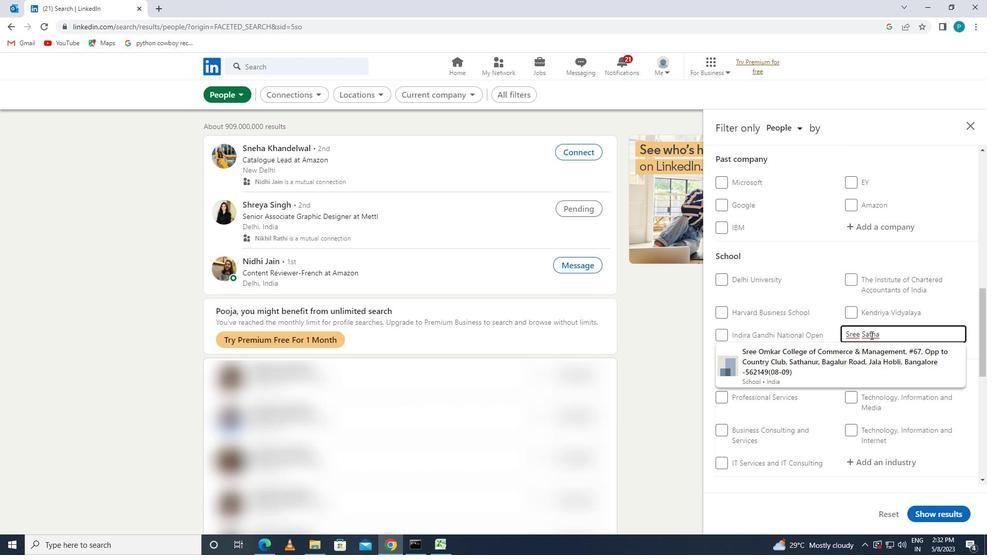 
Action: Mouse moved to (870, 336)
Screenshot: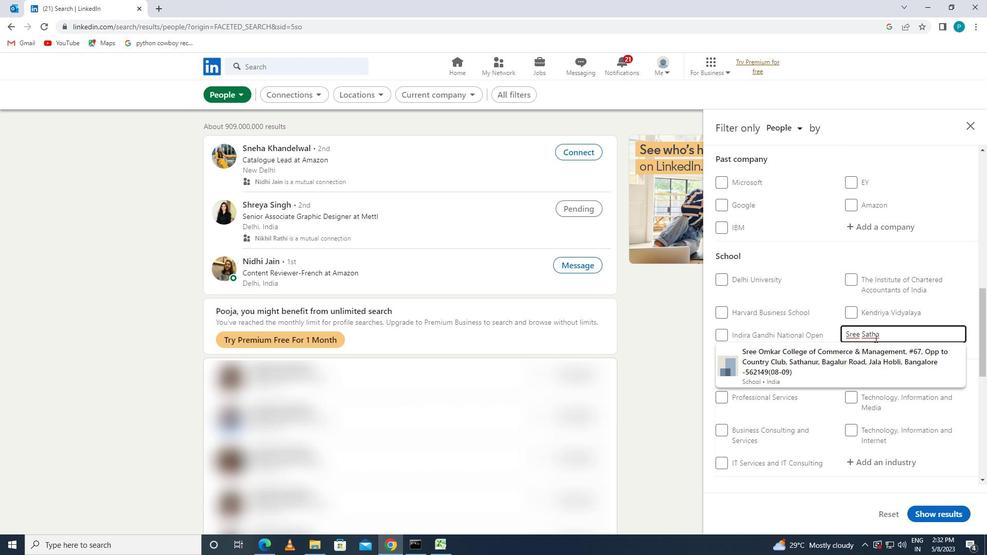 
Action: Mouse pressed left at (870, 336)
Screenshot: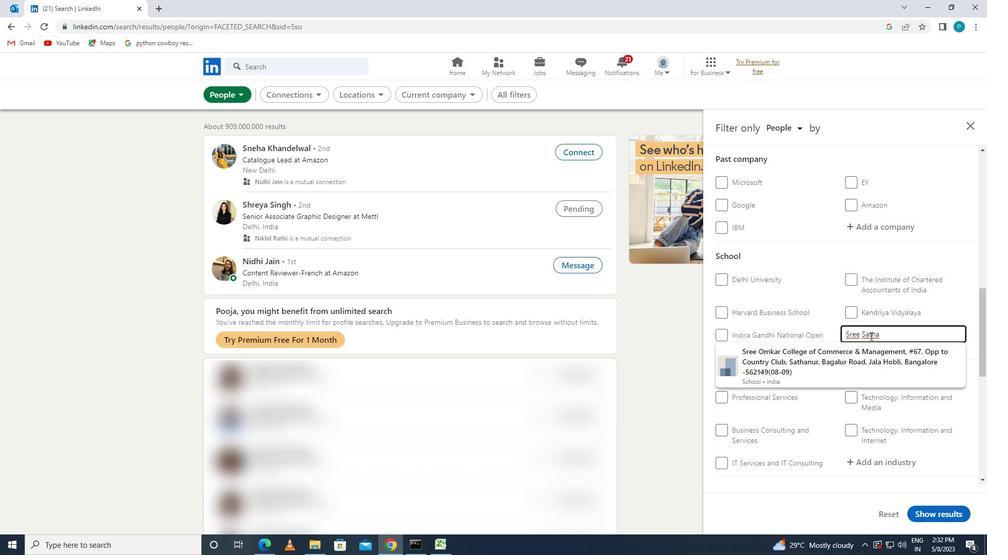 
Action: Mouse moved to (870, 336)
Screenshot: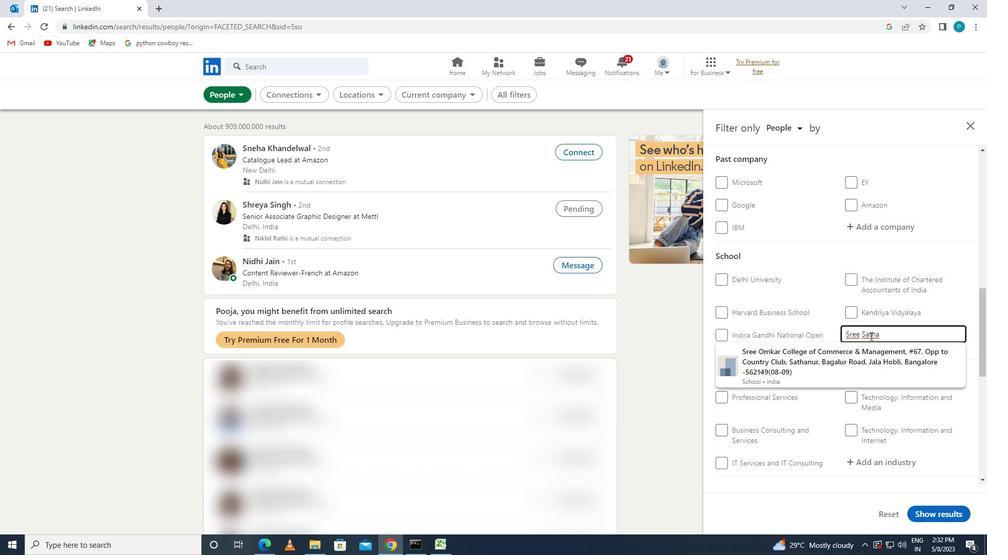 
Action: Key pressed S
Screenshot: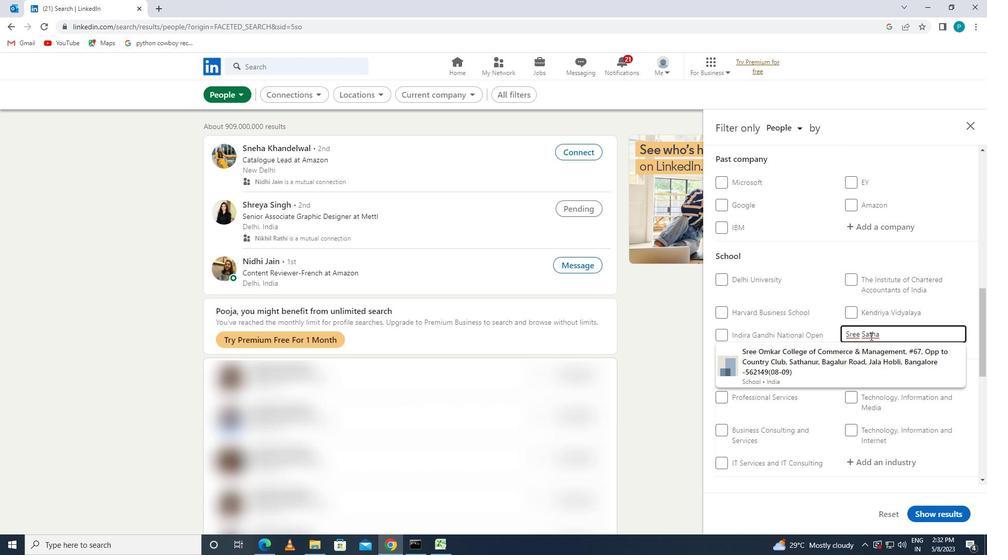 
Action: Mouse moved to (905, 351)
Screenshot: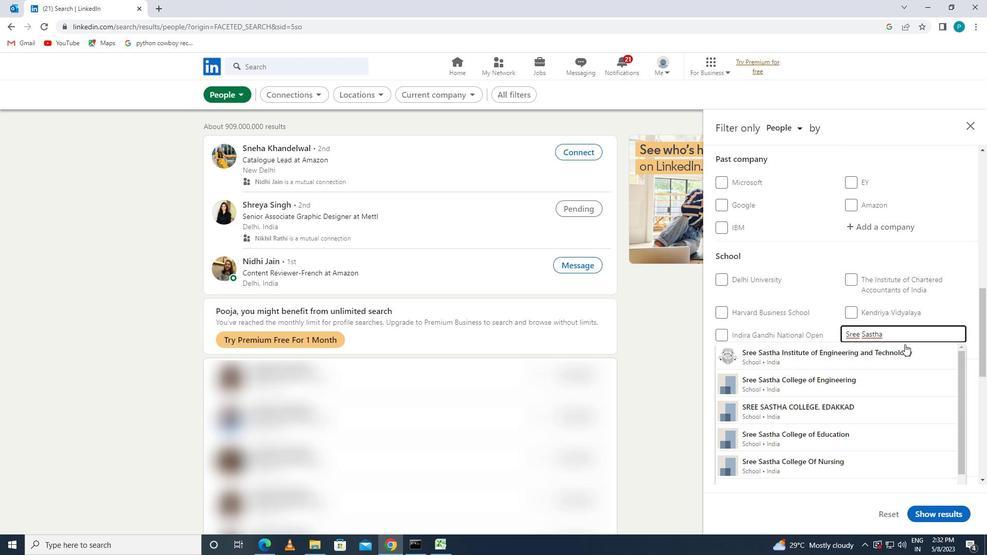 
Action: Mouse pressed left at (905, 351)
Screenshot: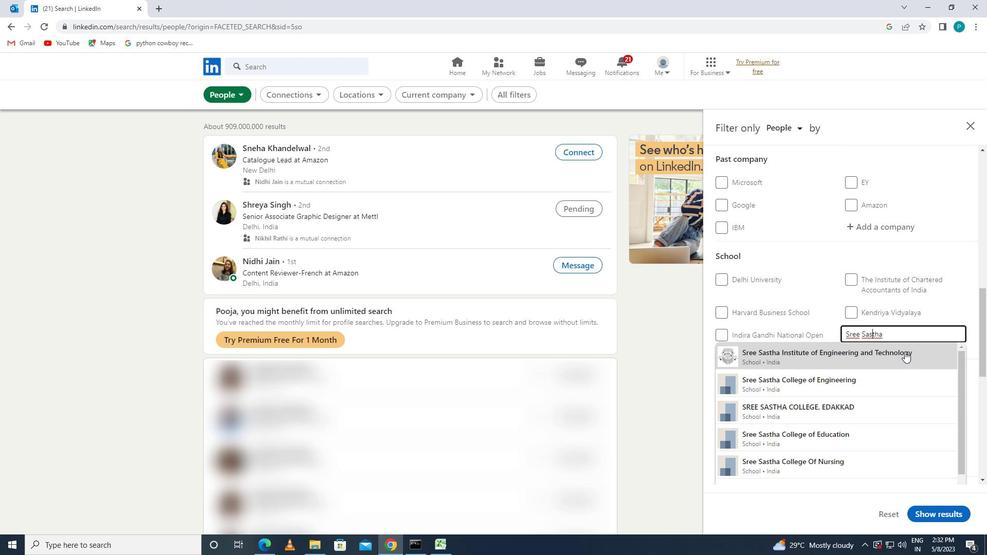 
Action: Mouse moved to (949, 363)
Screenshot: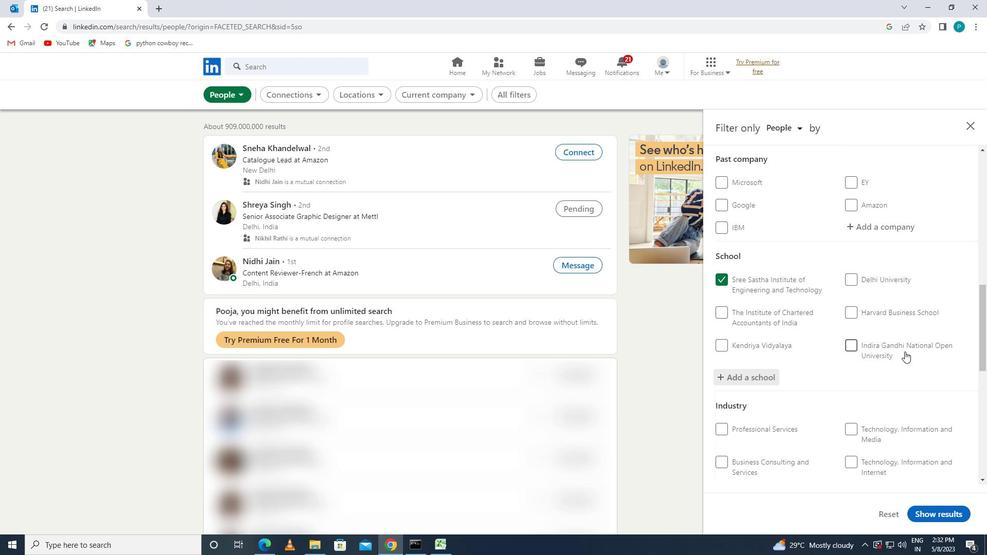 
Action: Mouse scrolled (949, 362) with delta (0, 0)
Screenshot: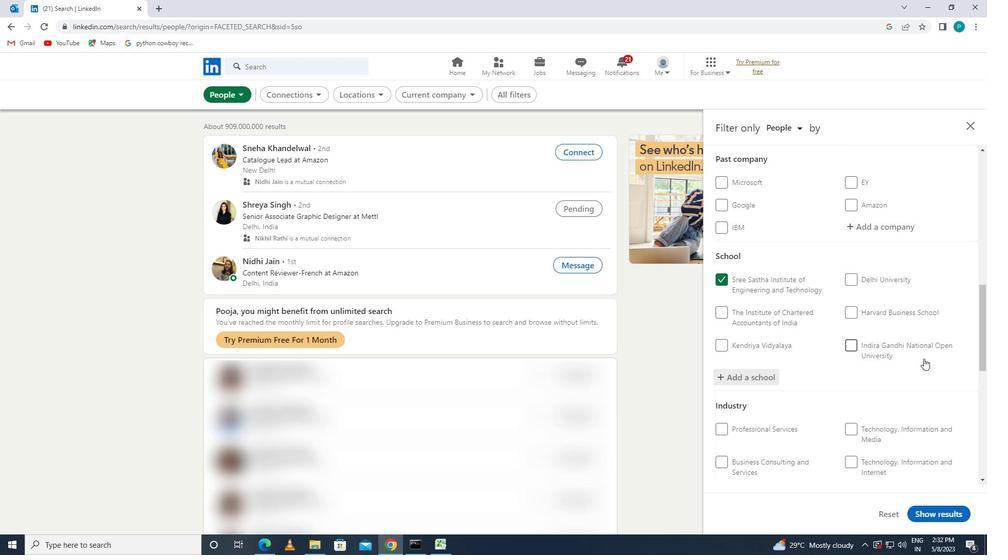 
Action: Mouse scrolled (949, 362) with delta (0, 0)
Screenshot: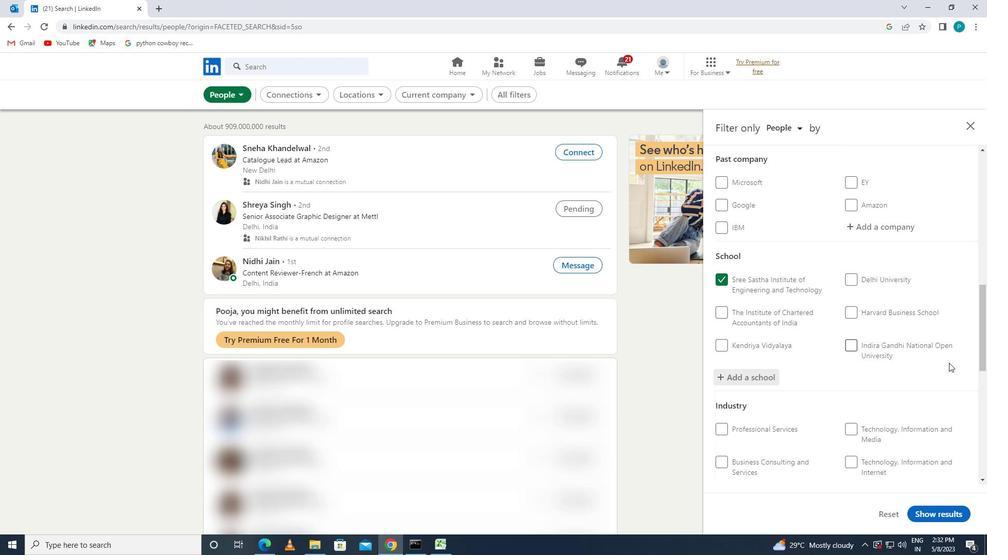 
Action: Mouse scrolled (949, 362) with delta (0, 0)
Screenshot: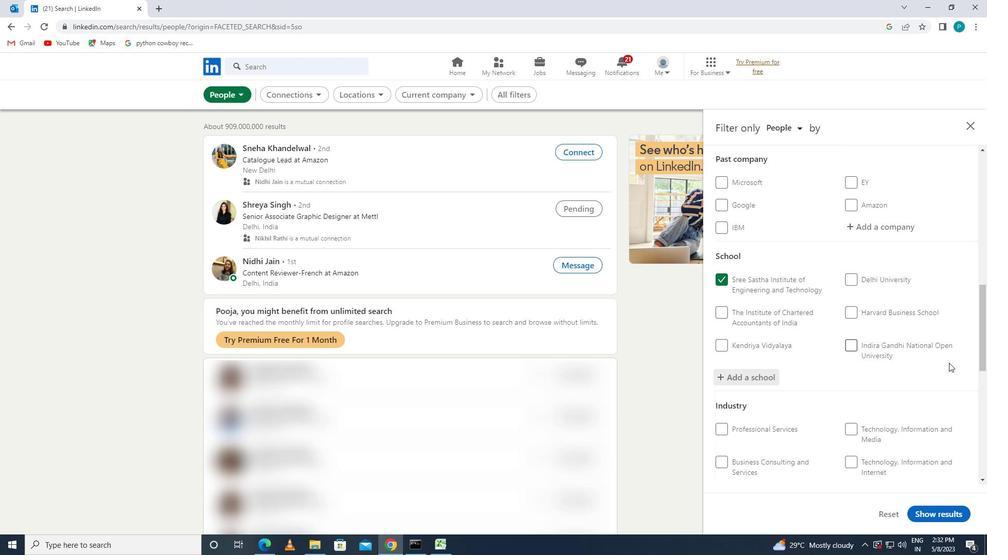 
Action: Mouse moved to (893, 349)
Screenshot: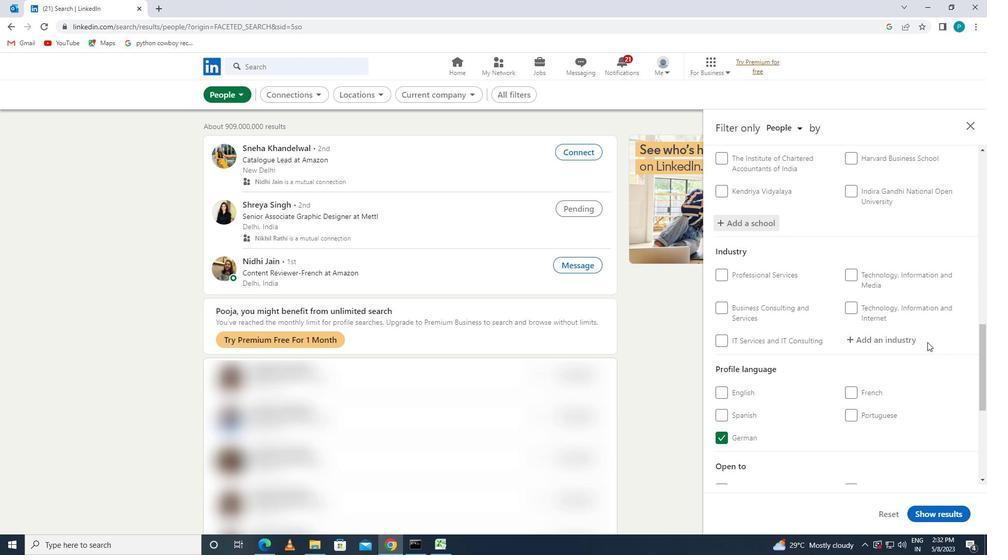 
Action: Mouse pressed left at (893, 349)
Screenshot: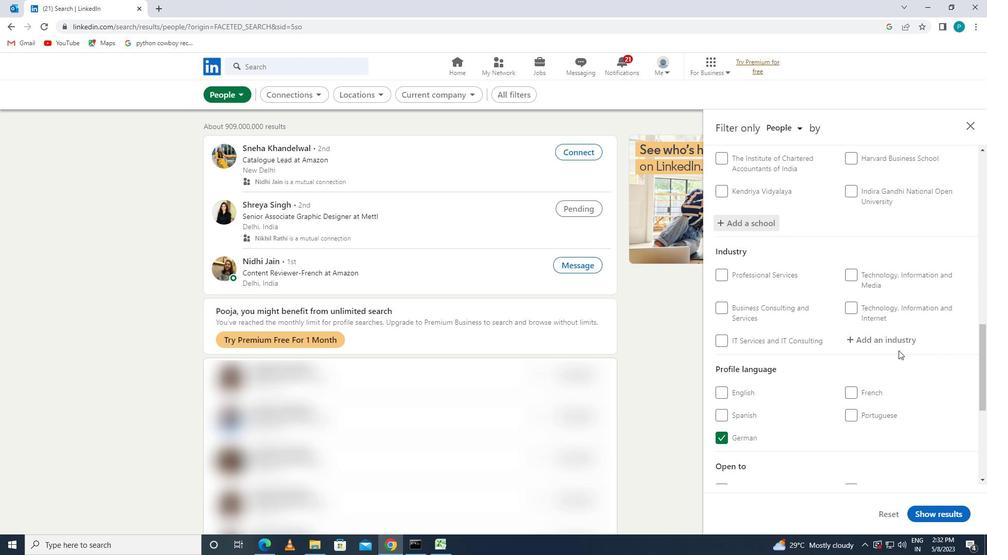 
Action: Mouse moved to (889, 345)
Screenshot: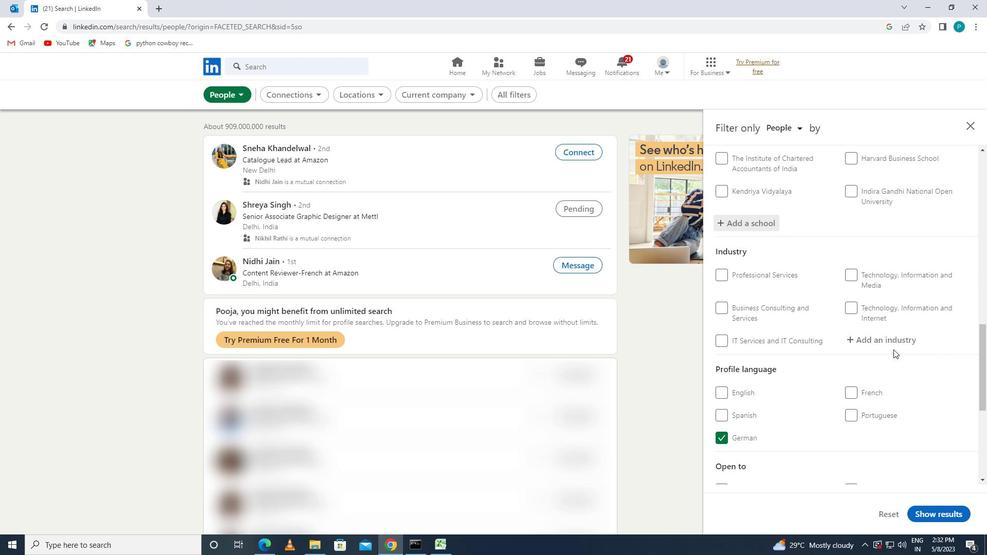 
Action: Mouse pressed left at (889, 345)
Screenshot: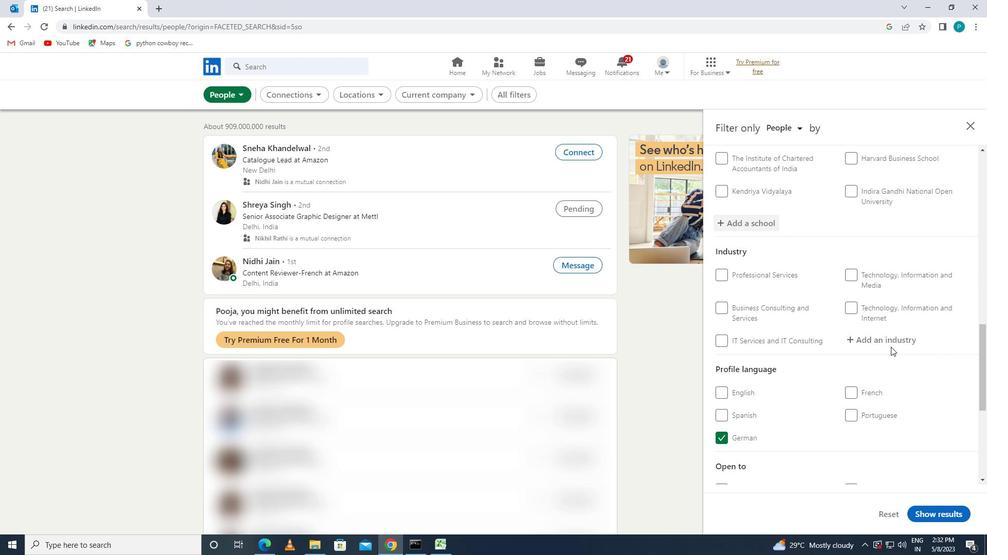 
Action: Key pressed <Key.caps_lock>E<Key.backspace>R<Key.caps_lock>ESEARCH
Screenshot: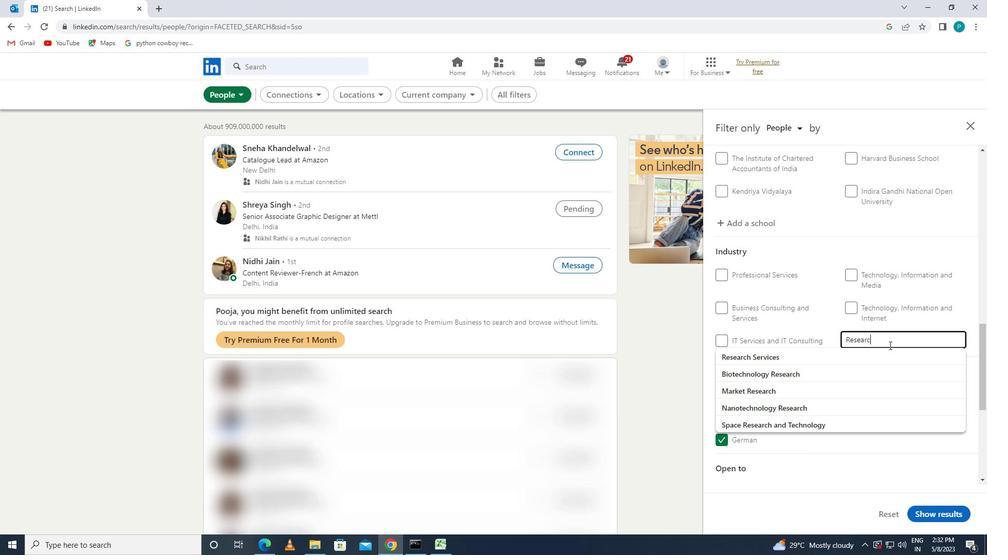 
Action: Mouse moved to (752, 352)
Screenshot: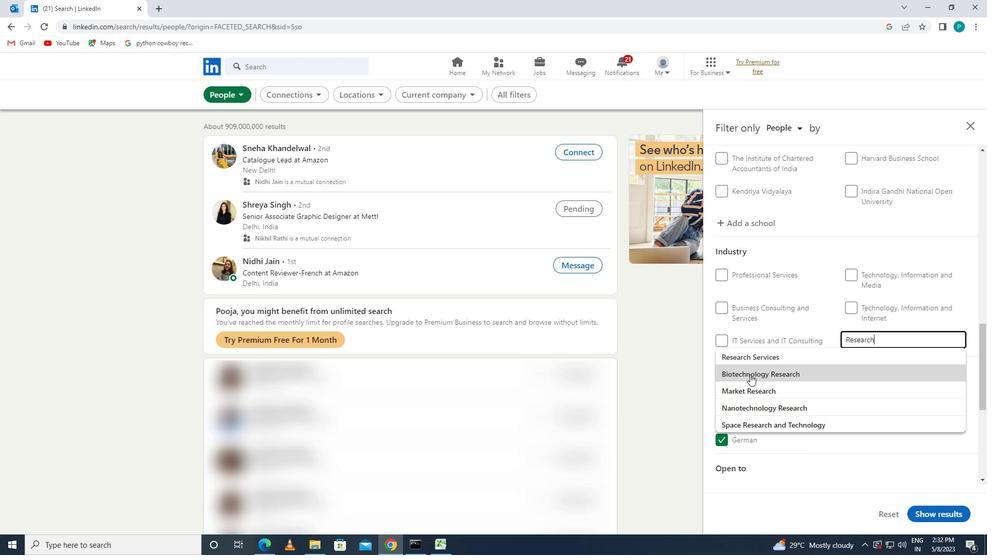 
Action: Mouse pressed left at (752, 352)
Screenshot: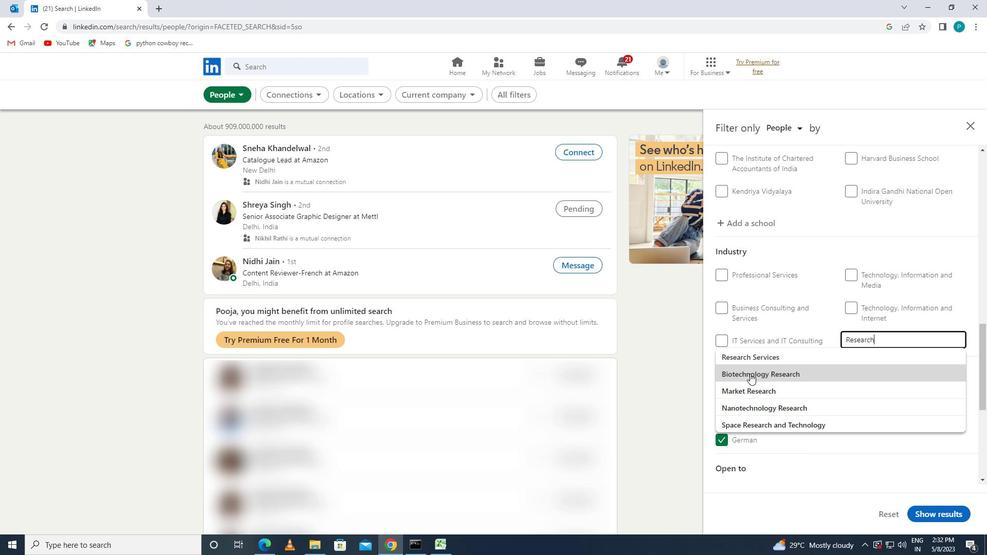
Action: Mouse moved to (762, 415)
Screenshot: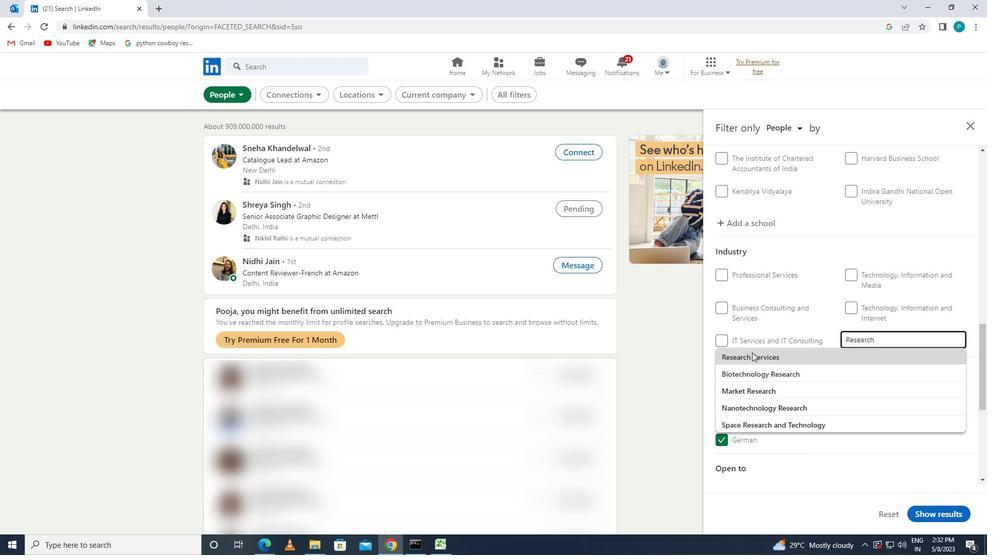 
Action: Mouse scrolled (762, 415) with delta (0, 0)
Screenshot: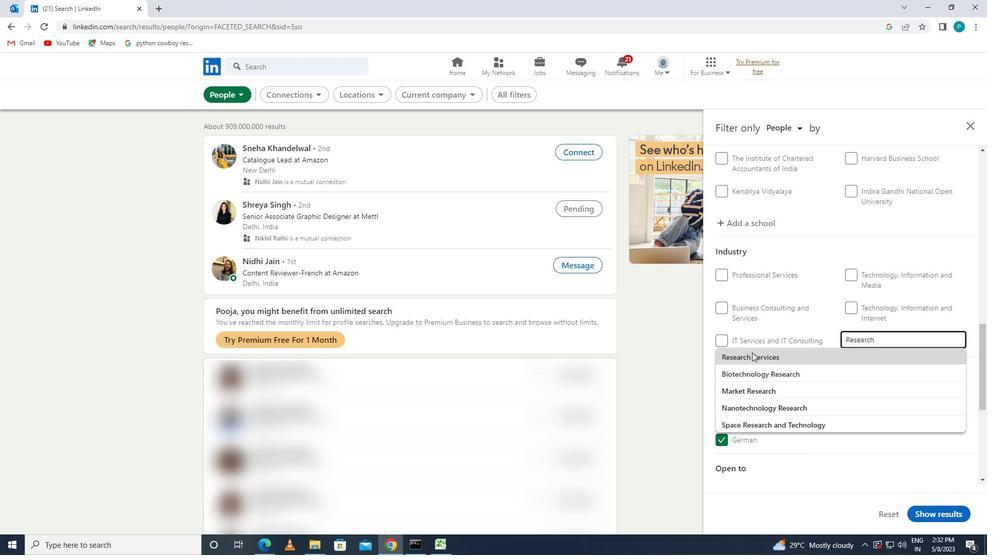
Action: Mouse moved to (761, 421)
Screenshot: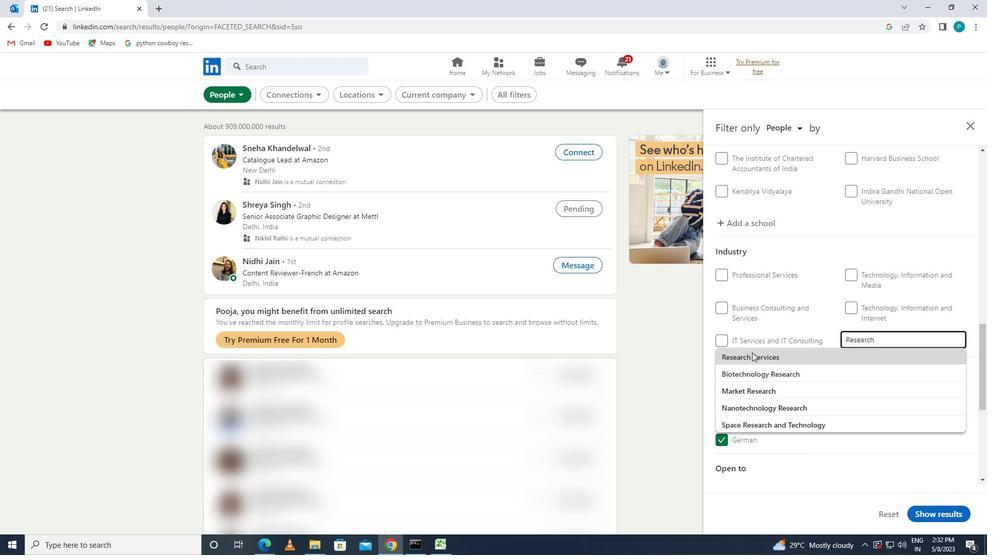 
Action: Mouse scrolled (761, 420) with delta (0, 0)
Screenshot: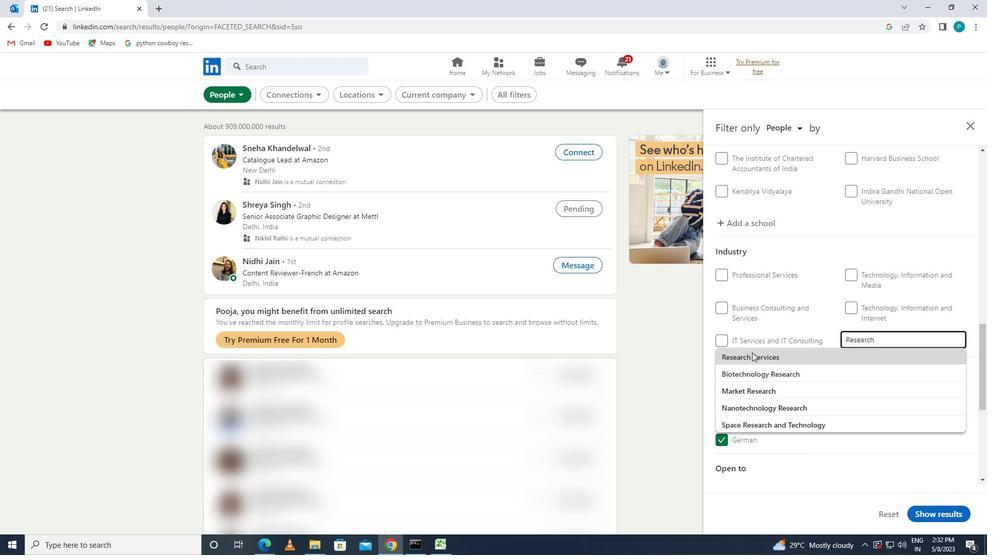 
Action: Mouse moved to (760, 423)
Screenshot: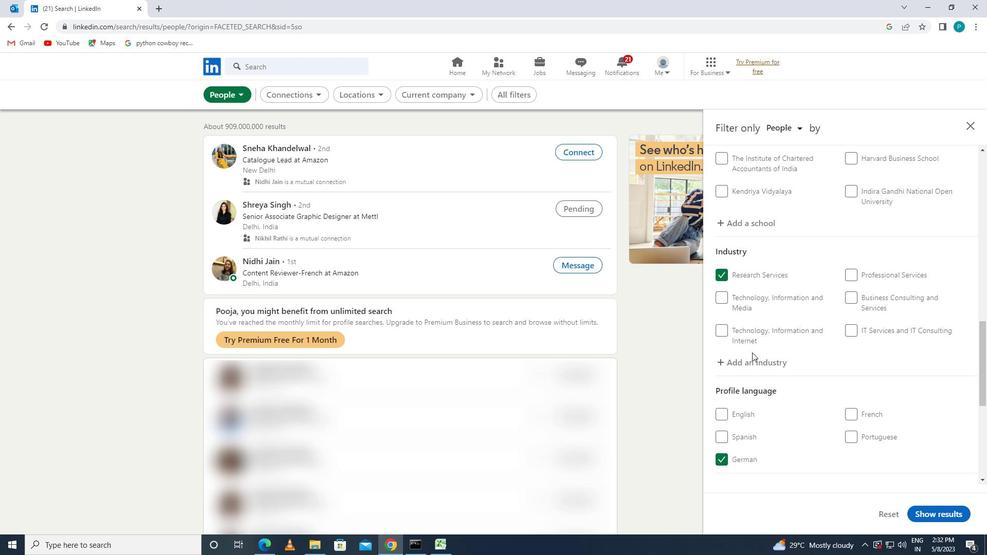 
Action: Mouse scrolled (760, 422) with delta (0, 0)
Screenshot: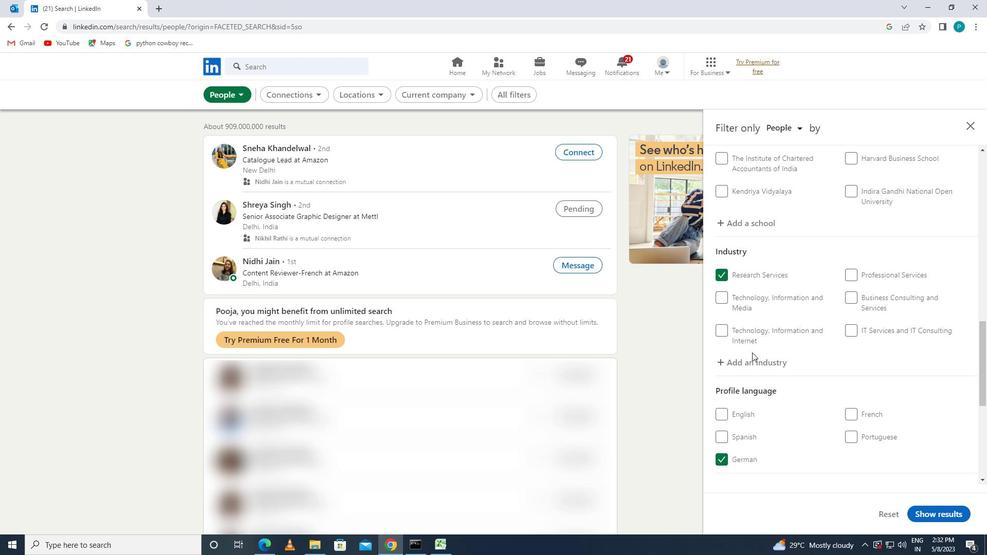 
Action: Mouse moved to (758, 427)
Screenshot: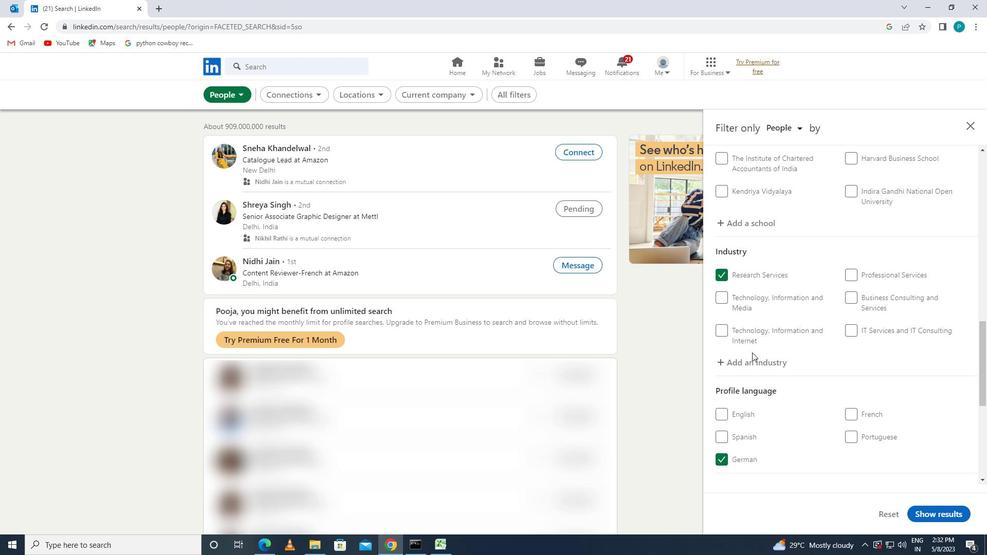 
Action: Mouse scrolled (758, 427) with delta (0, 0)
Screenshot: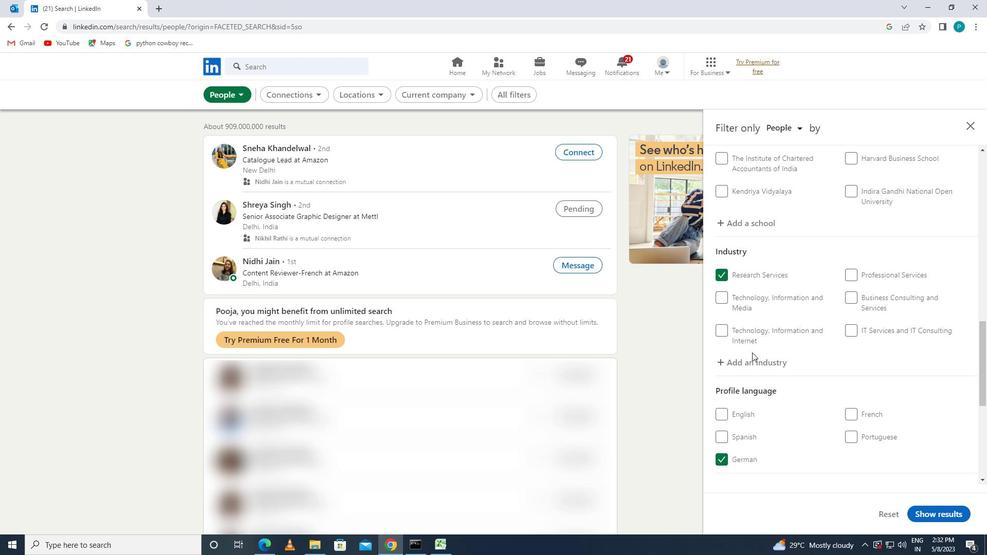 
Action: Mouse moved to (858, 403)
Screenshot: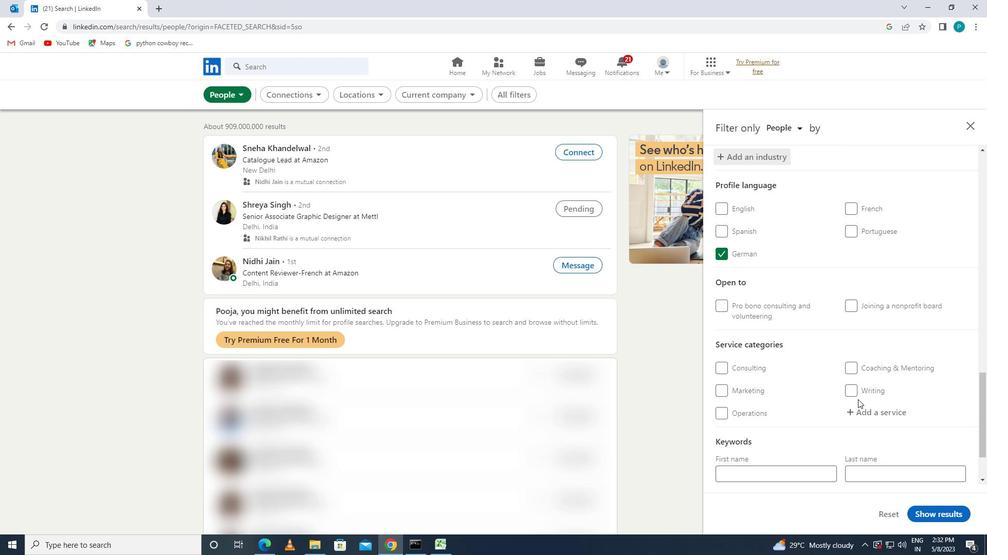 
Action: Mouse pressed left at (858, 403)
Screenshot: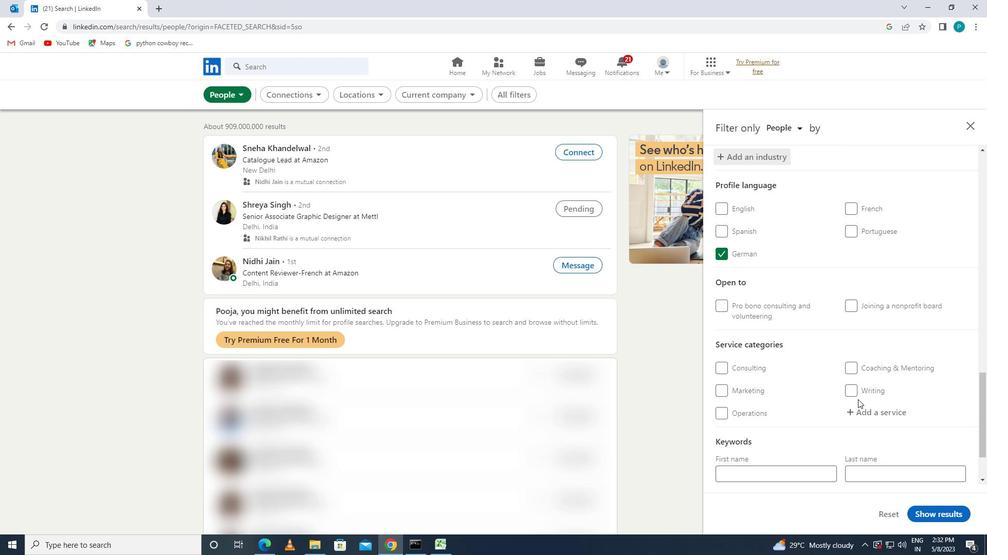 
Action: Key pressed <Key.caps_lock>T<Key.caps_lock>ELE
Screenshot: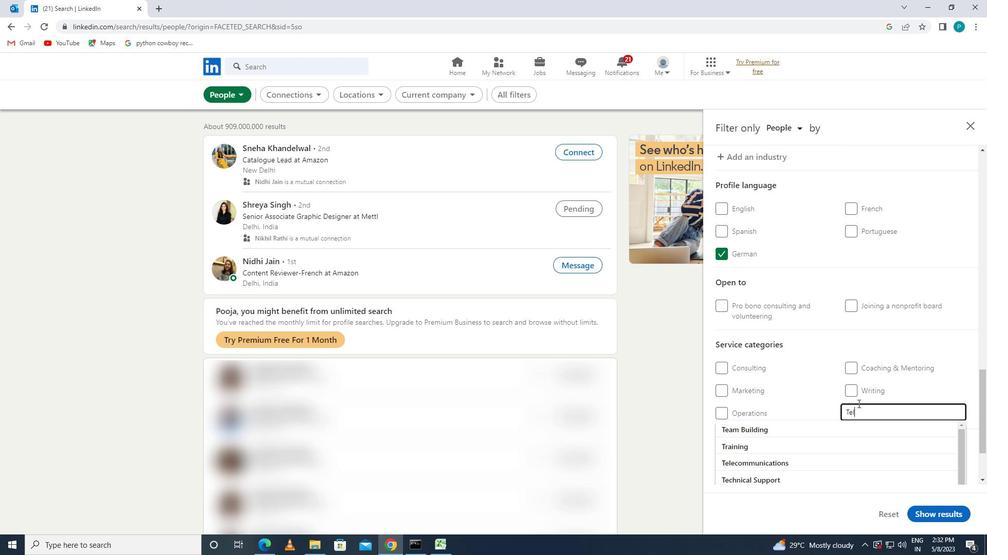 
Action: Mouse moved to (812, 425)
Screenshot: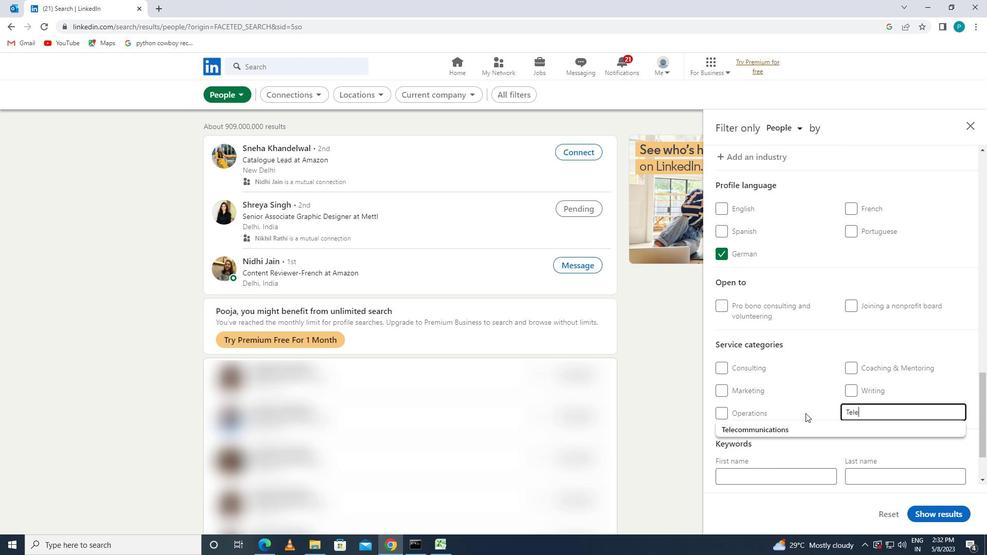
Action: Mouse pressed left at (812, 425)
Screenshot: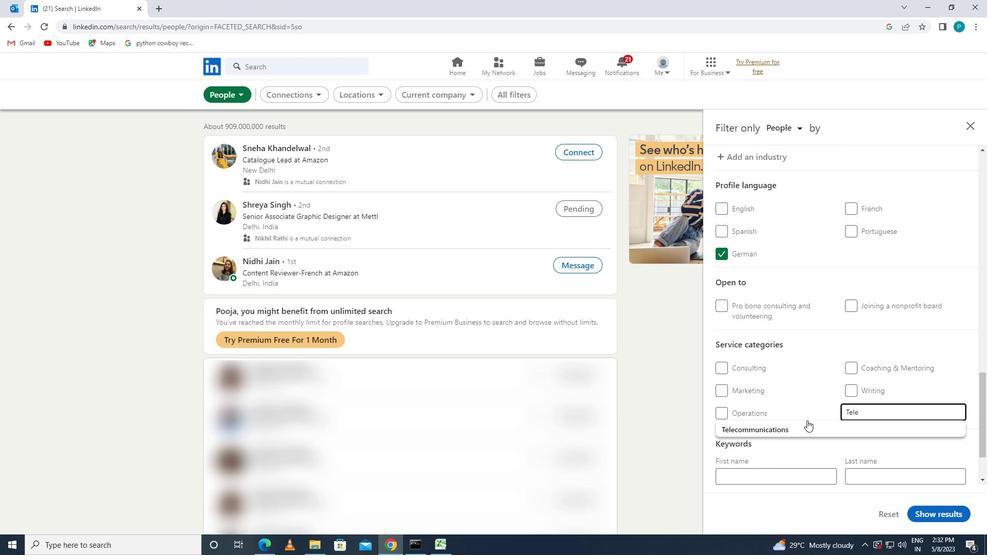 
Action: Mouse scrolled (812, 424) with delta (0, 0)
Screenshot: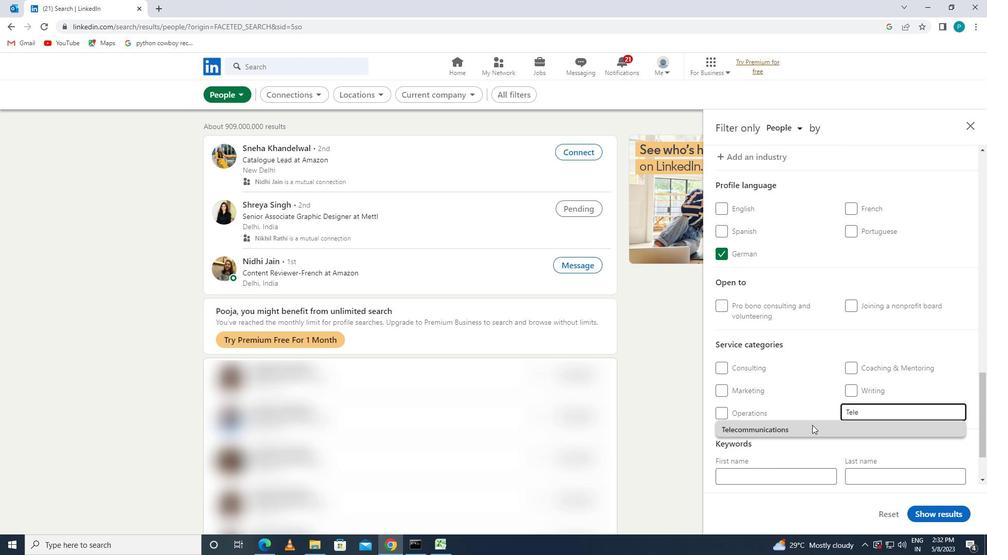 
Action: Mouse scrolled (812, 424) with delta (0, 0)
Screenshot: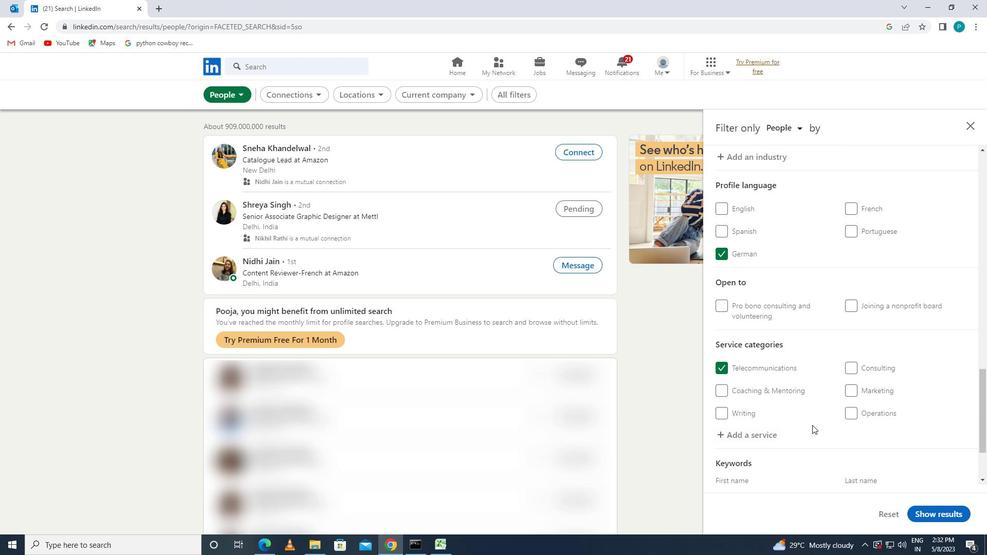 
Action: Mouse scrolled (812, 424) with delta (0, 0)
Screenshot: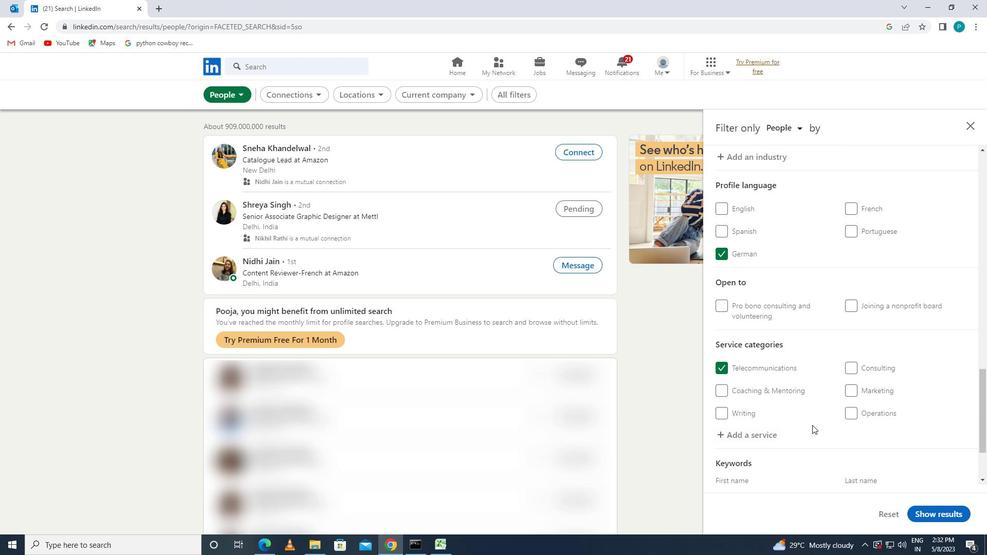 
Action: Mouse moved to (812, 424)
Screenshot: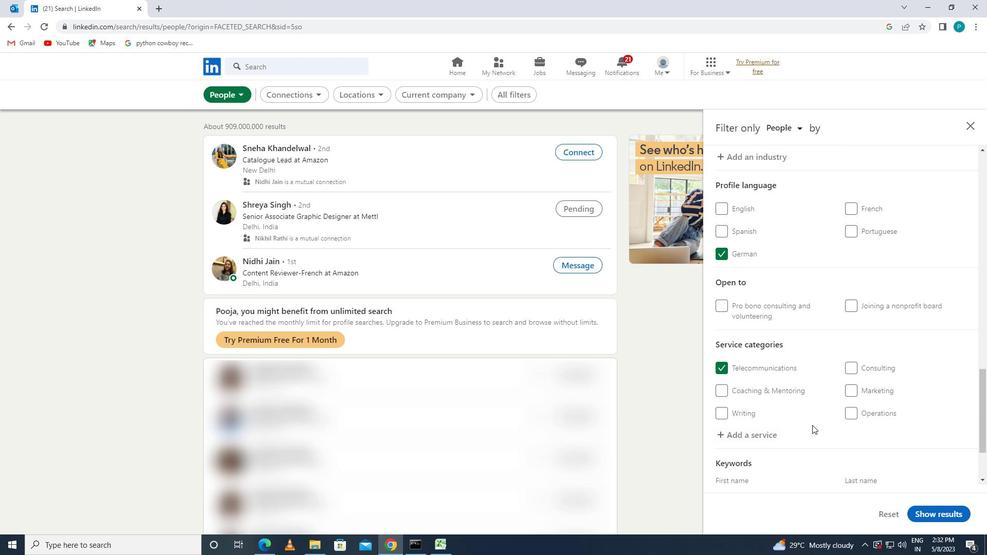 
Action: Mouse scrolled (812, 424) with delta (0, 0)
Screenshot: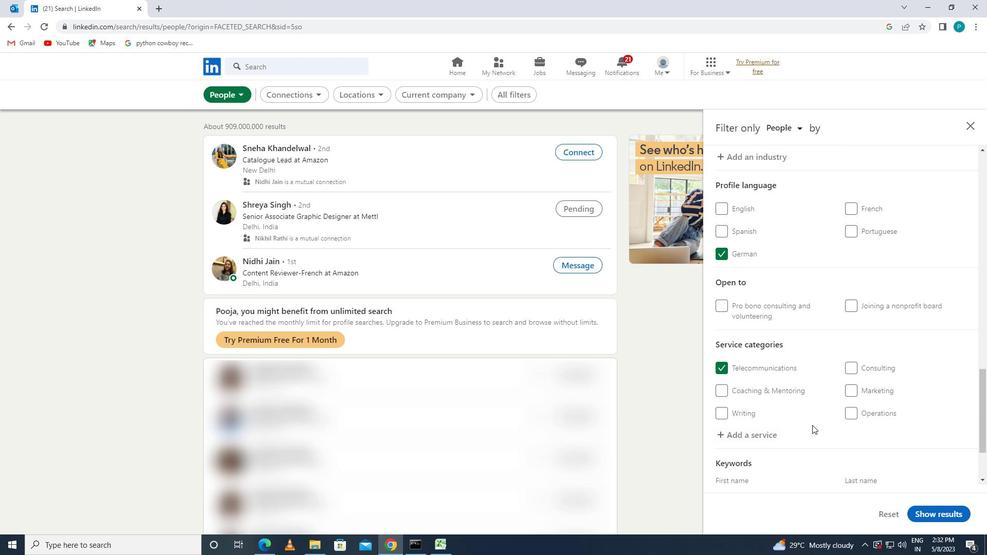 
Action: Mouse moved to (802, 425)
Screenshot: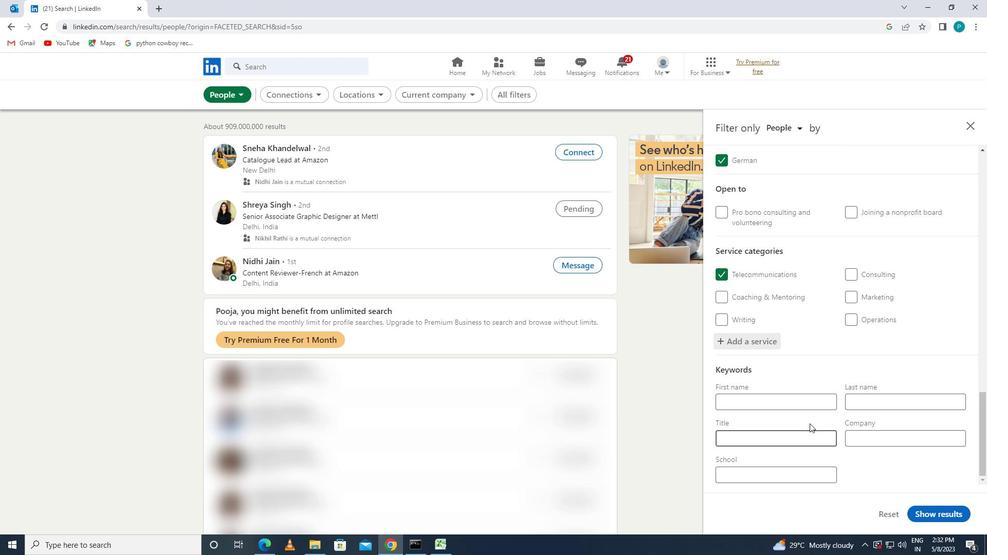 
Action: Mouse pressed left at (802, 425)
Screenshot: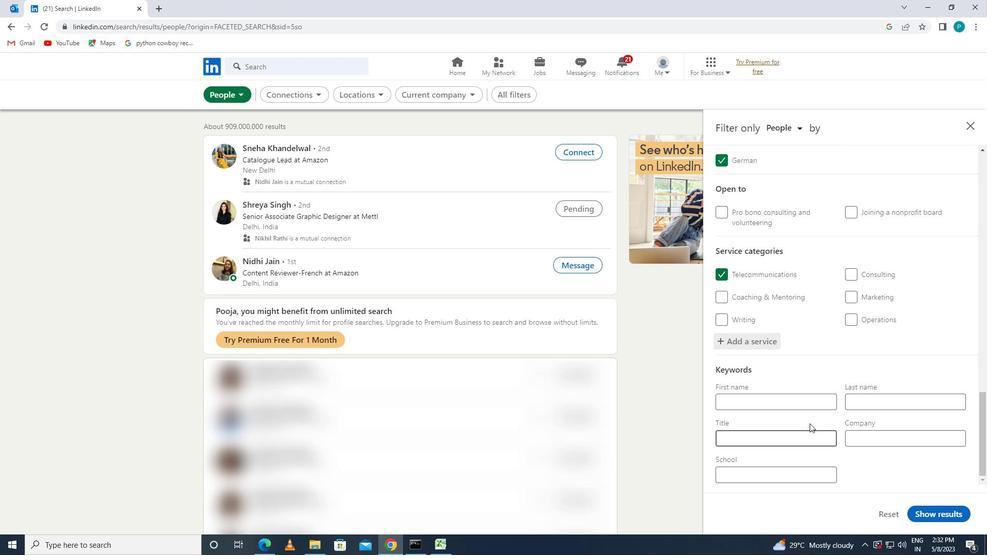 
Action: Mouse moved to (803, 433)
Screenshot: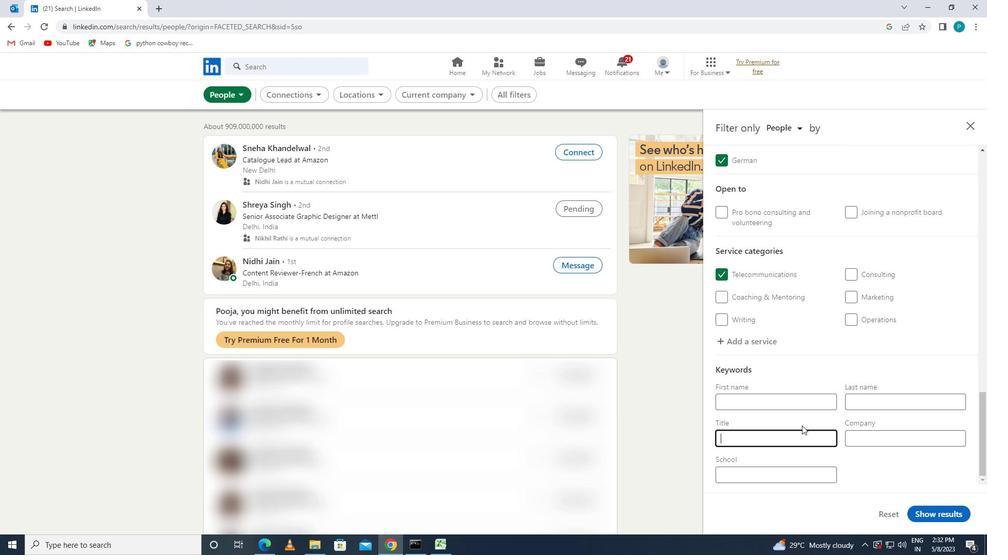 
Action: Mouse pressed left at (803, 433)
Screenshot: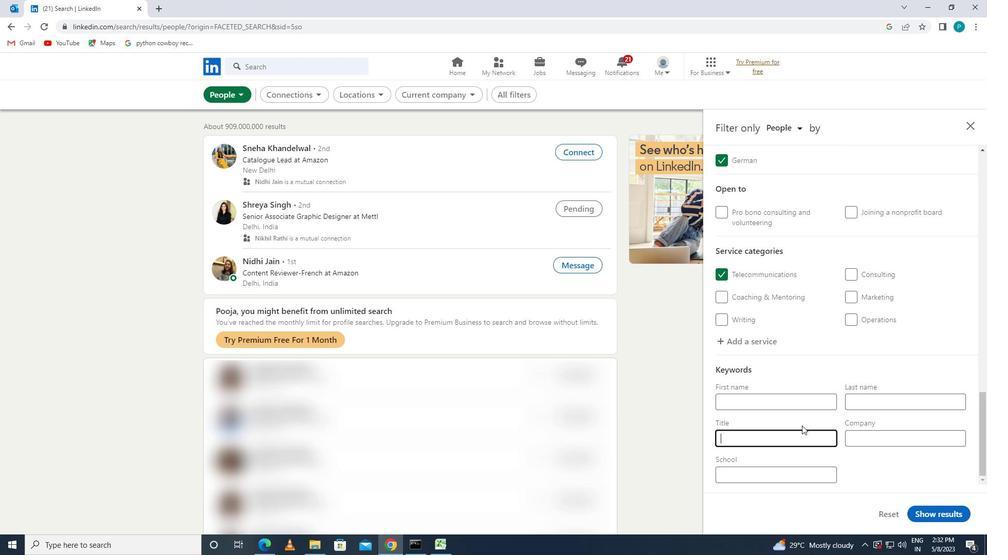 
Action: Key pressed <Key.caps_lock>P<Key.caps_lock>LAYWRITE<Key.backspace><Key.backspace>GHT
Screenshot: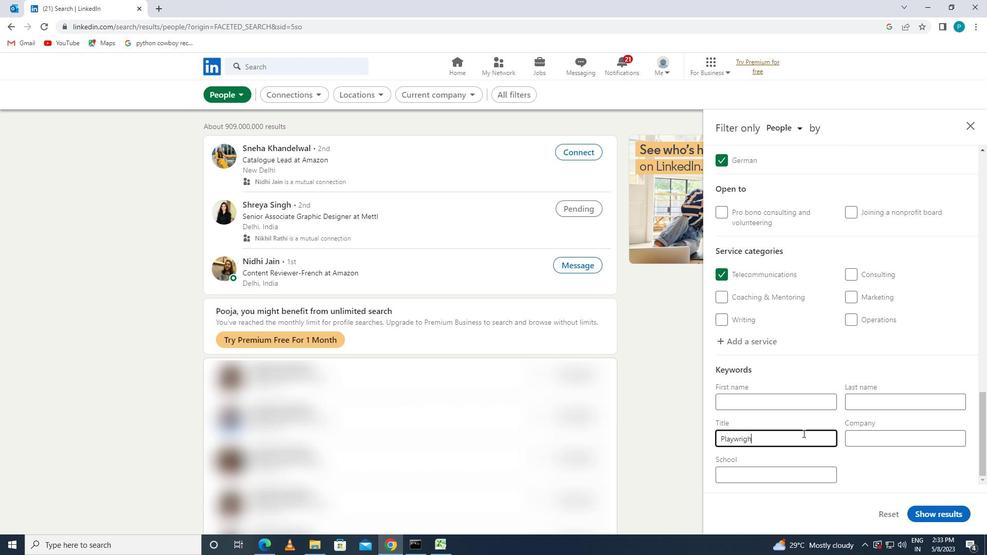 
Action: Mouse moved to (936, 514)
Screenshot: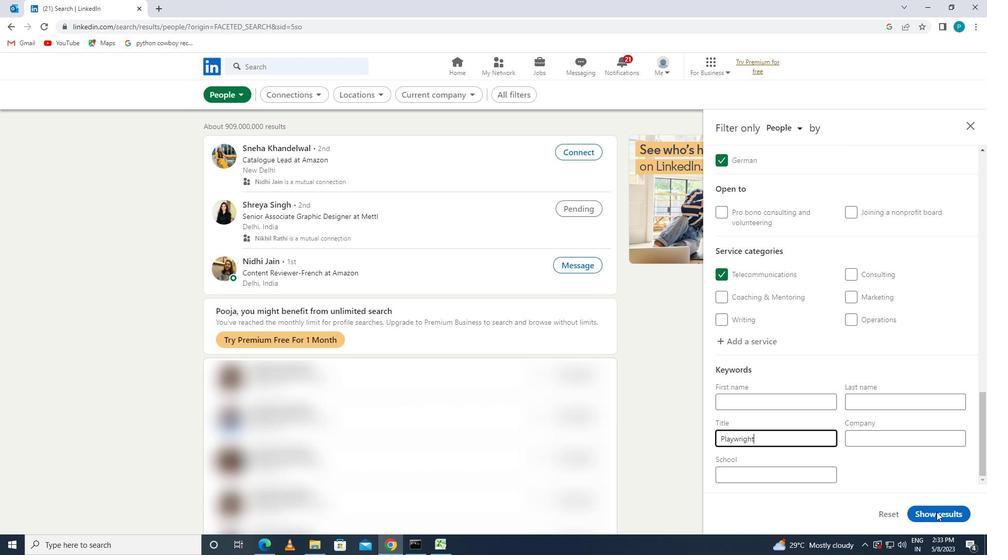 
Action: Mouse pressed left at (936, 514)
Screenshot: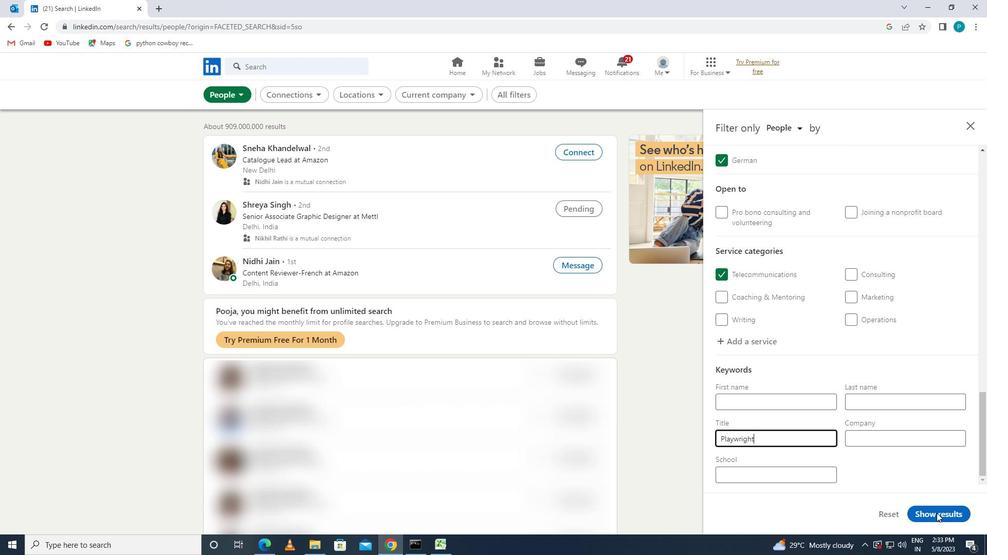
